Task: Open Card Card0000000350 in Board Board0000000088 in Workspace WS0000000030 in Trello. Add Member ayush98111@gmail.com to Card Card0000000350 in Board Board0000000088 in Workspace WS0000000030 in Trello. Add Yellow Label titled Label0000000350 to Card Card0000000350 in Board Board0000000088 in Workspace WS0000000030 in Trello. Add Checklist CL0000000350 to Card Card0000000350 in Board Board0000000088 in Workspace WS0000000030 in Trello. Add Dates with Start Date as May 08 2023 and Due Date as May 31 2023 to Card Card0000000350 in Board Board0000000088 in Workspace WS0000000030 in Trello
Action: Mouse moved to (363, 330)
Screenshot: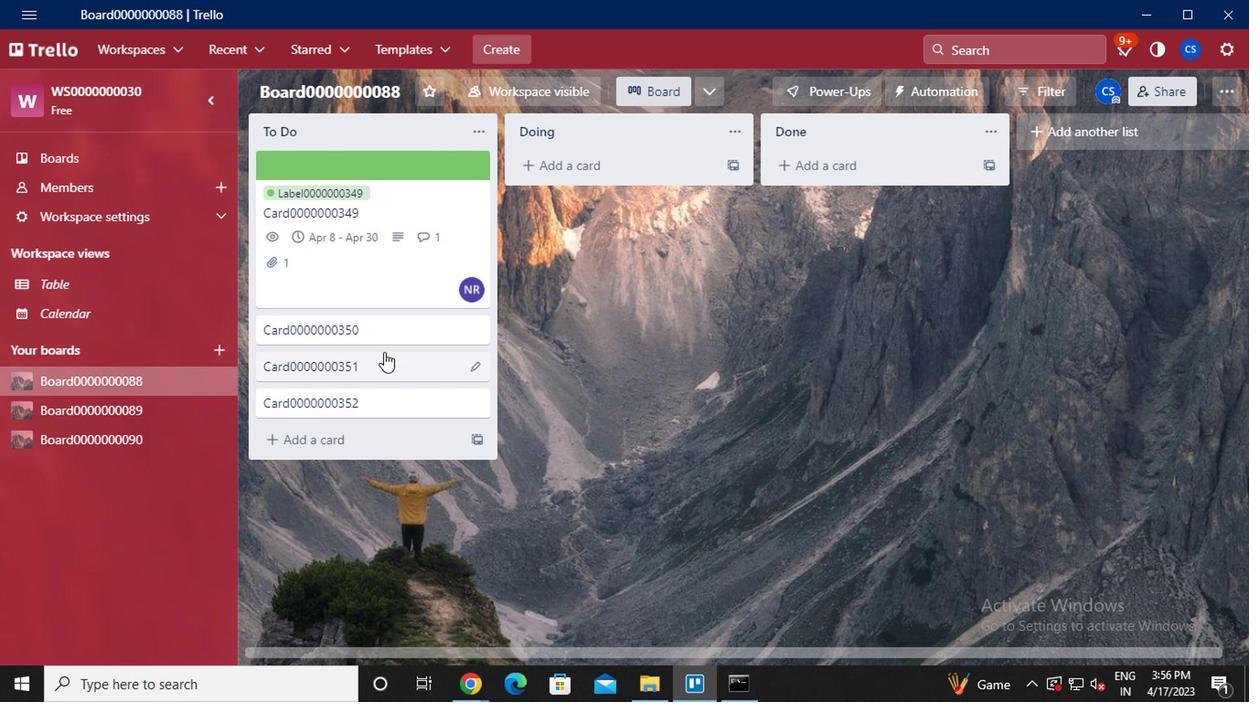 
Action: Mouse pressed left at (363, 330)
Screenshot: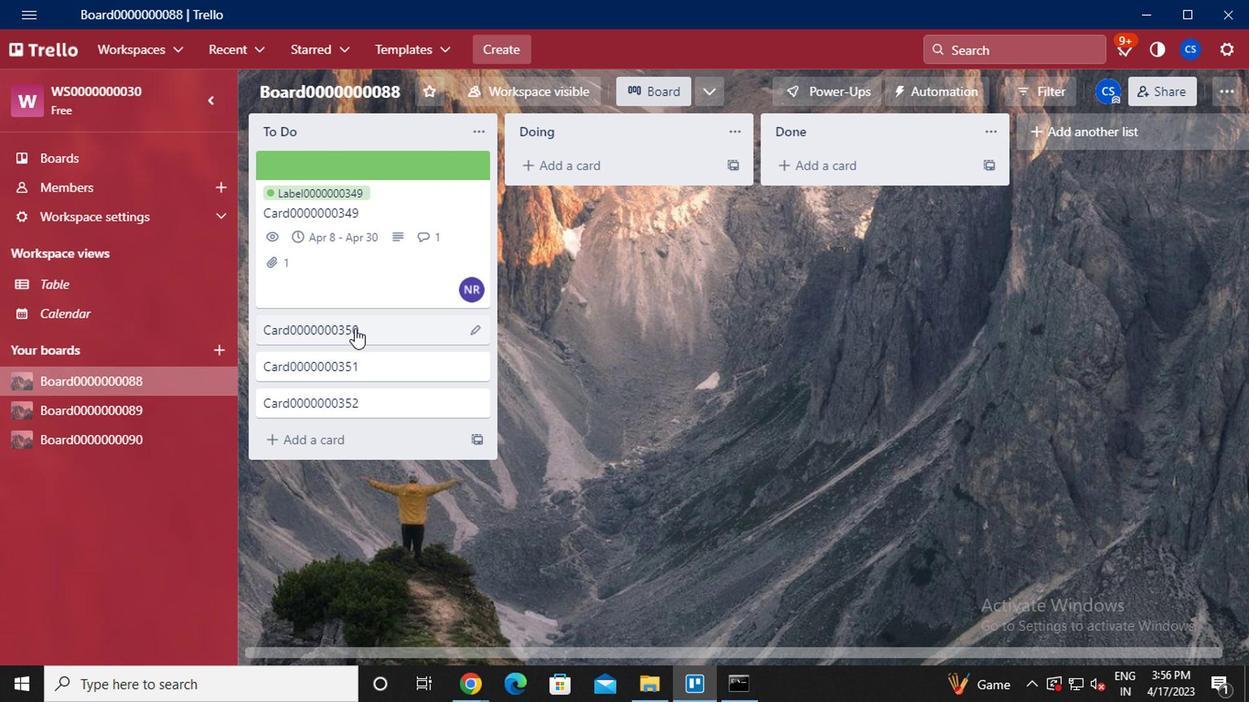 
Action: Mouse moved to (849, 182)
Screenshot: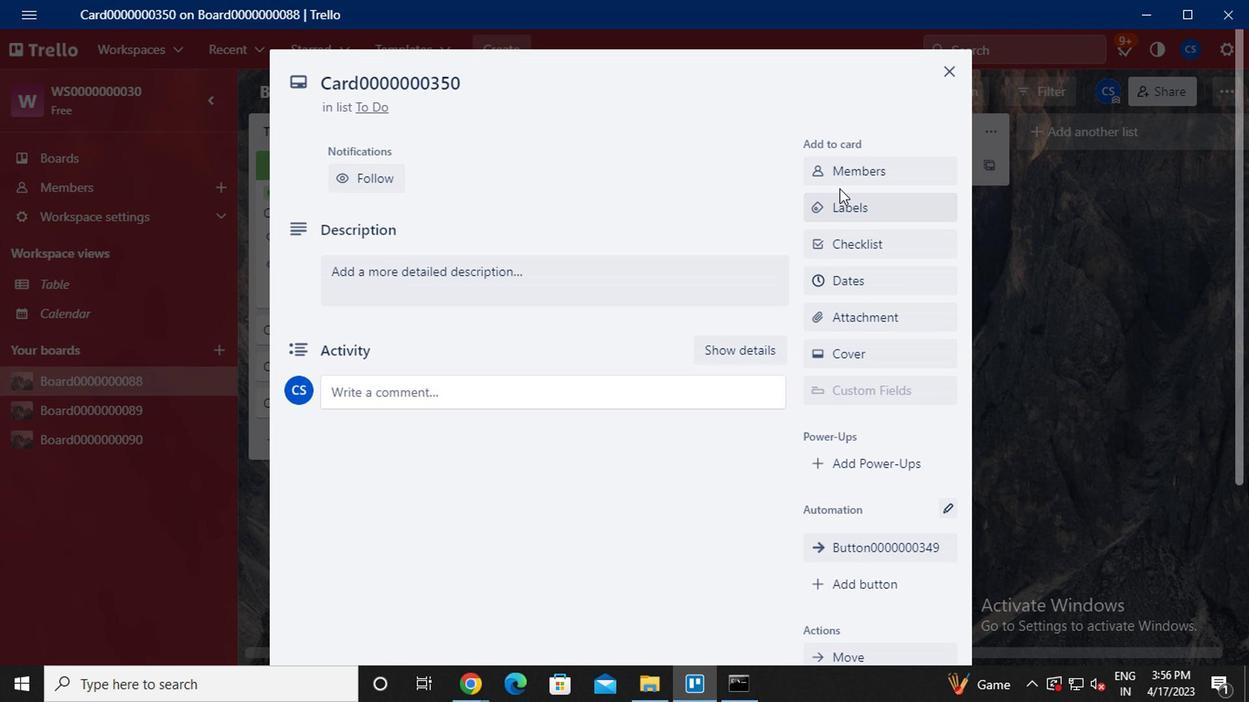 
Action: Mouse pressed left at (849, 182)
Screenshot: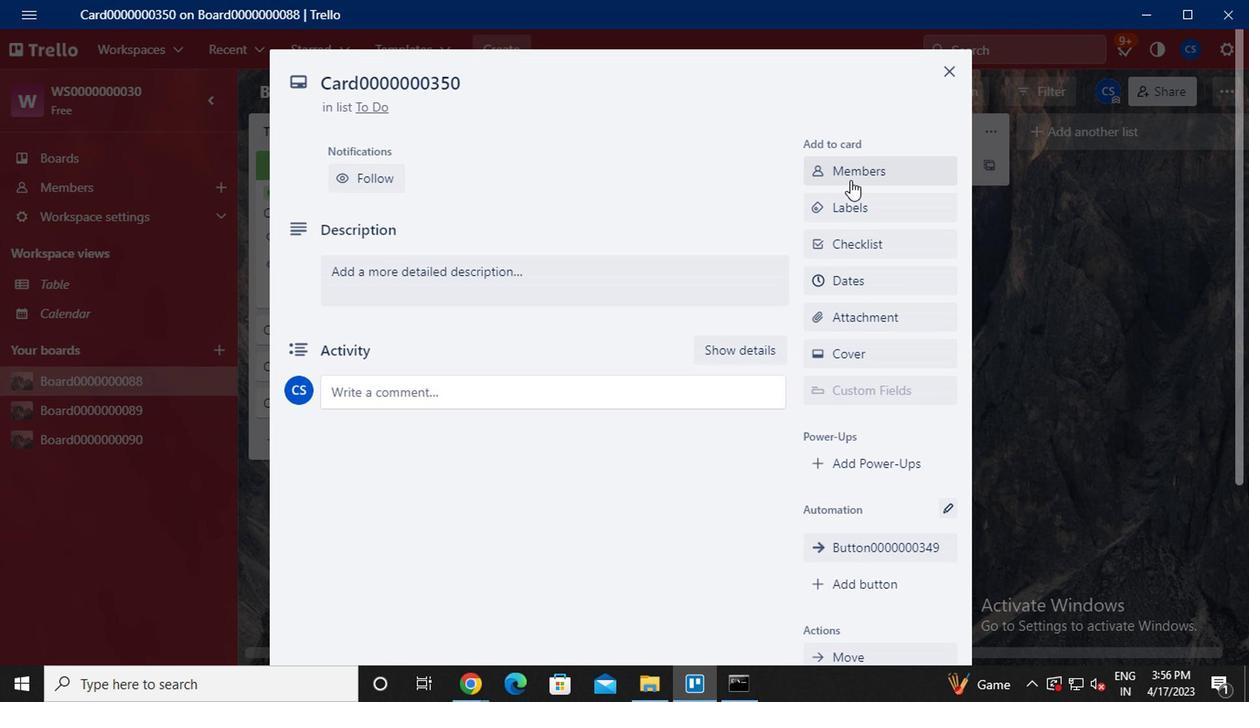 
Action: Mouse moved to (663, 251)
Screenshot: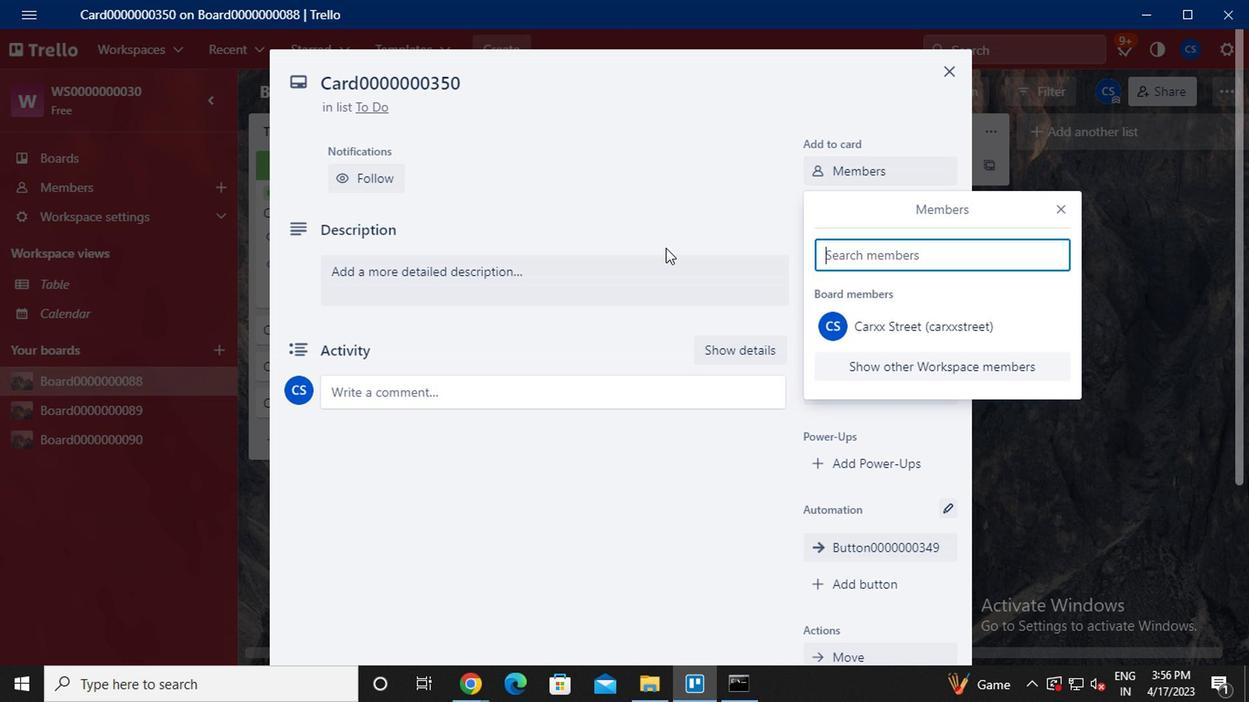 
Action: Key pressed ayush891<Key.backspace><Key.backspace><Key.backspace>98111<Key.shift>@GMAIL.COM
Screenshot: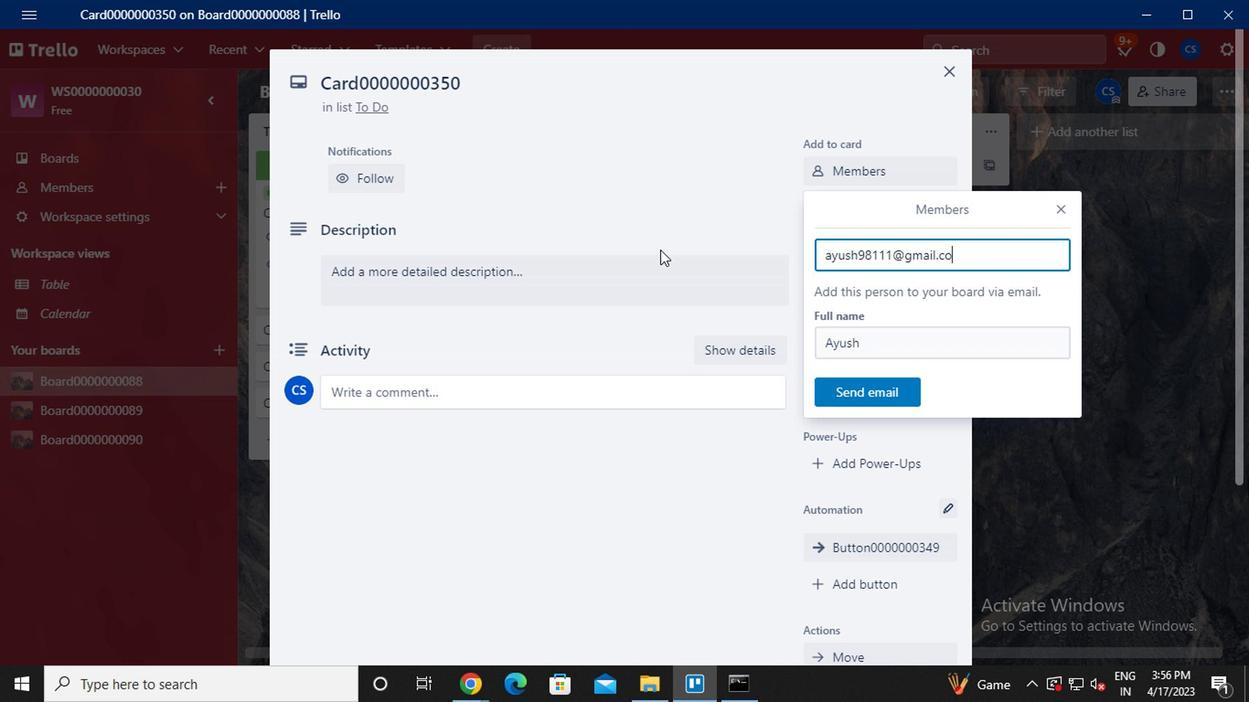 
Action: Mouse moved to (877, 404)
Screenshot: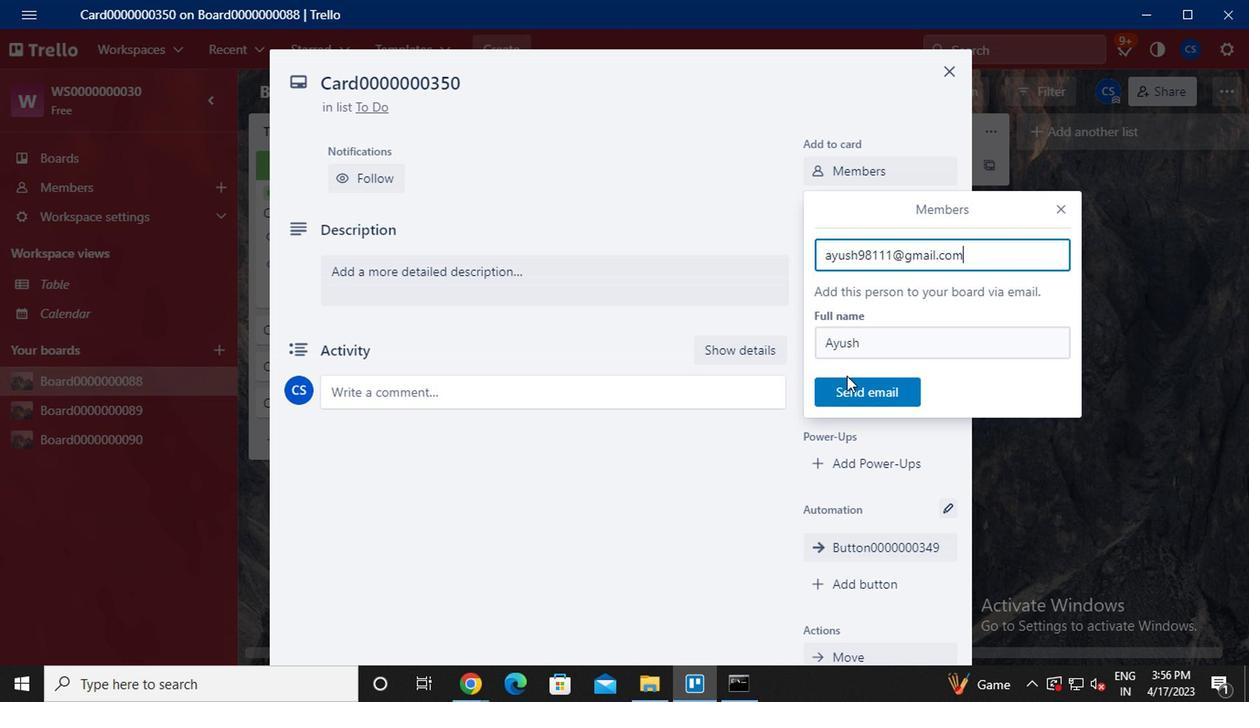 
Action: Mouse pressed left at (877, 404)
Screenshot: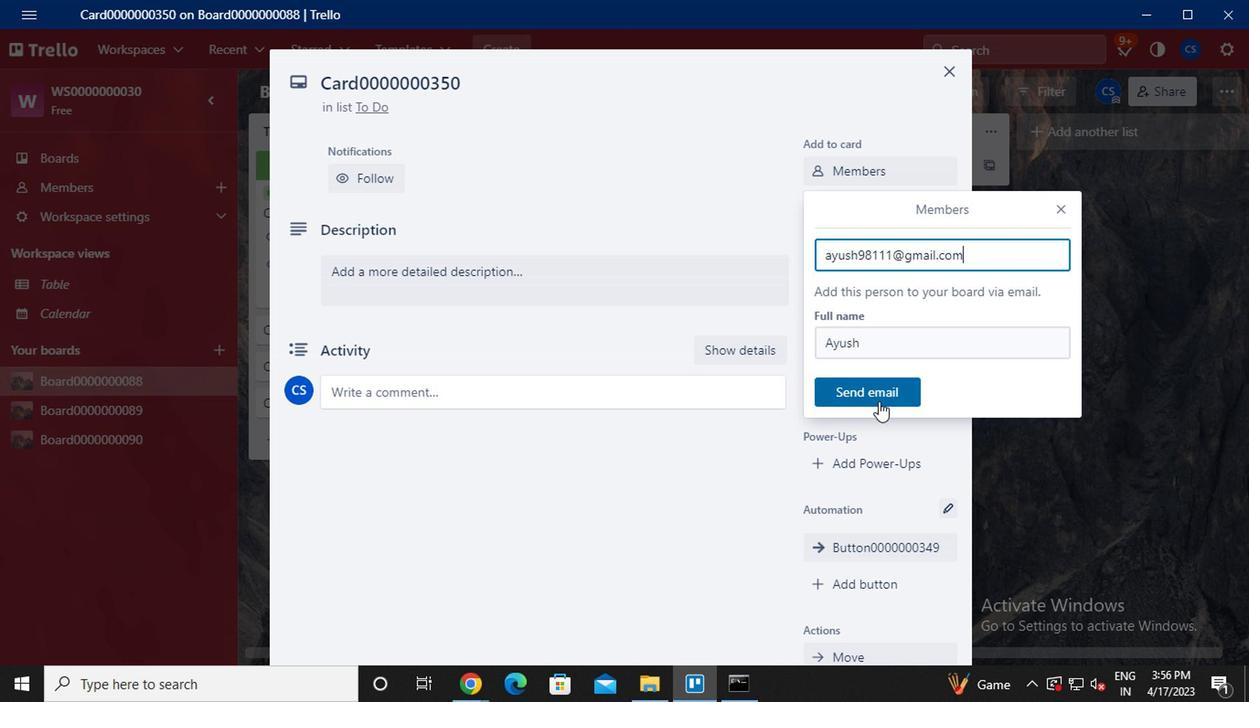 
Action: Mouse moved to (879, 214)
Screenshot: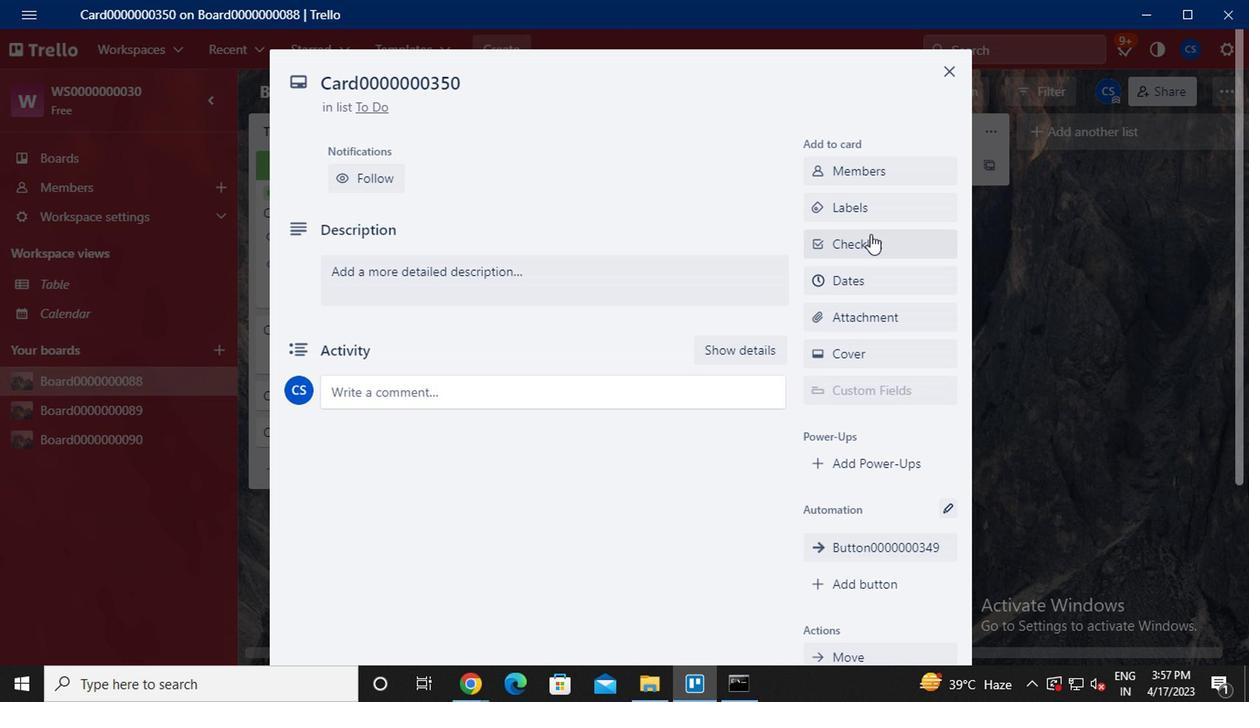 
Action: Mouse pressed left at (879, 214)
Screenshot: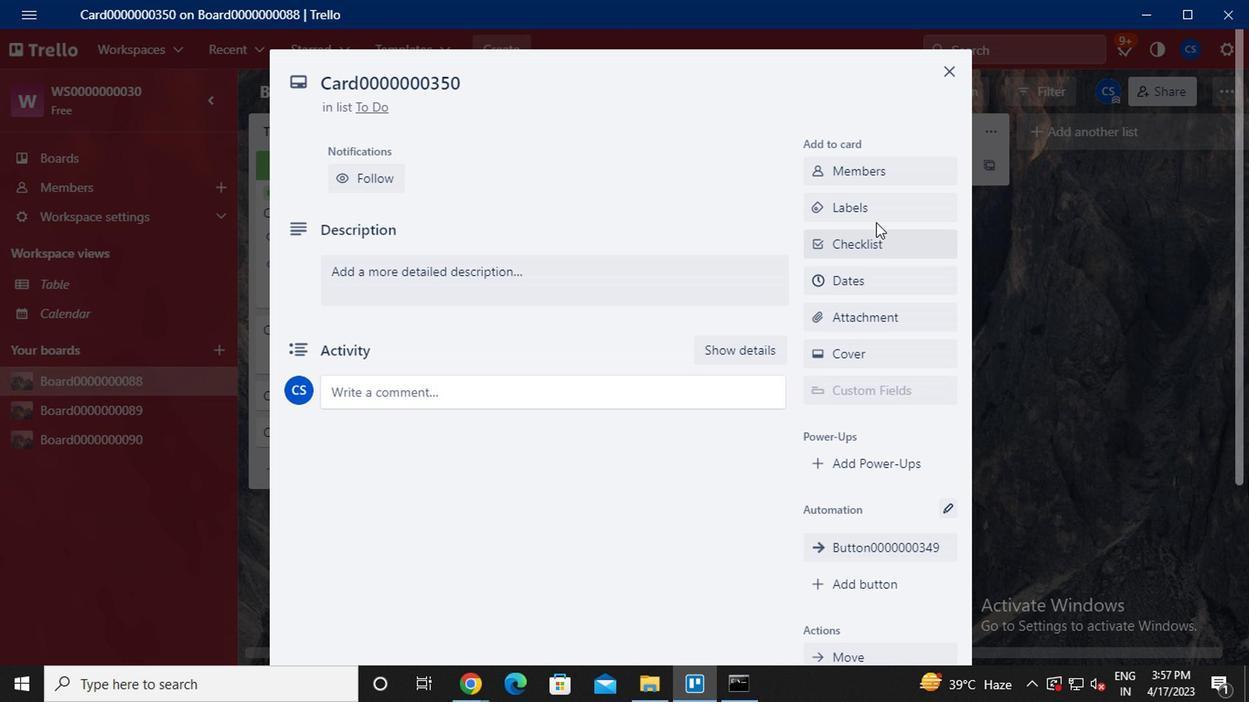 
Action: Mouse moved to (919, 449)
Screenshot: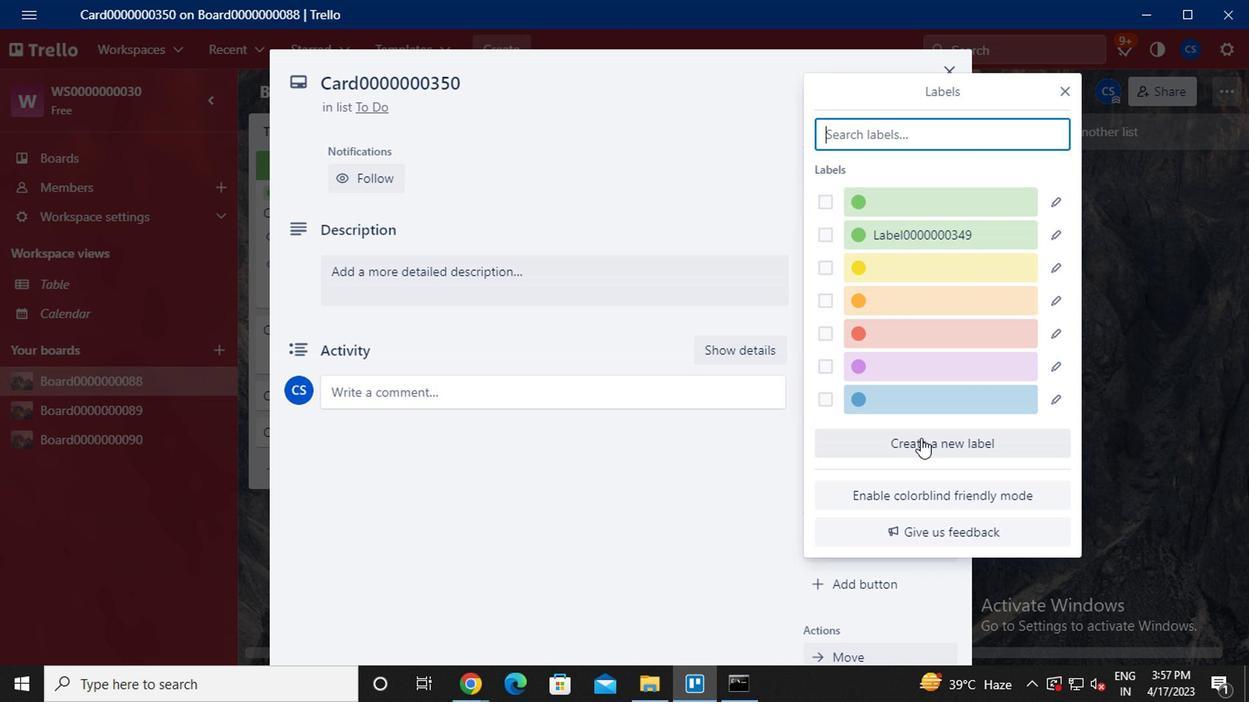 
Action: Mouse pressed left at (919, 449)
Screenshot: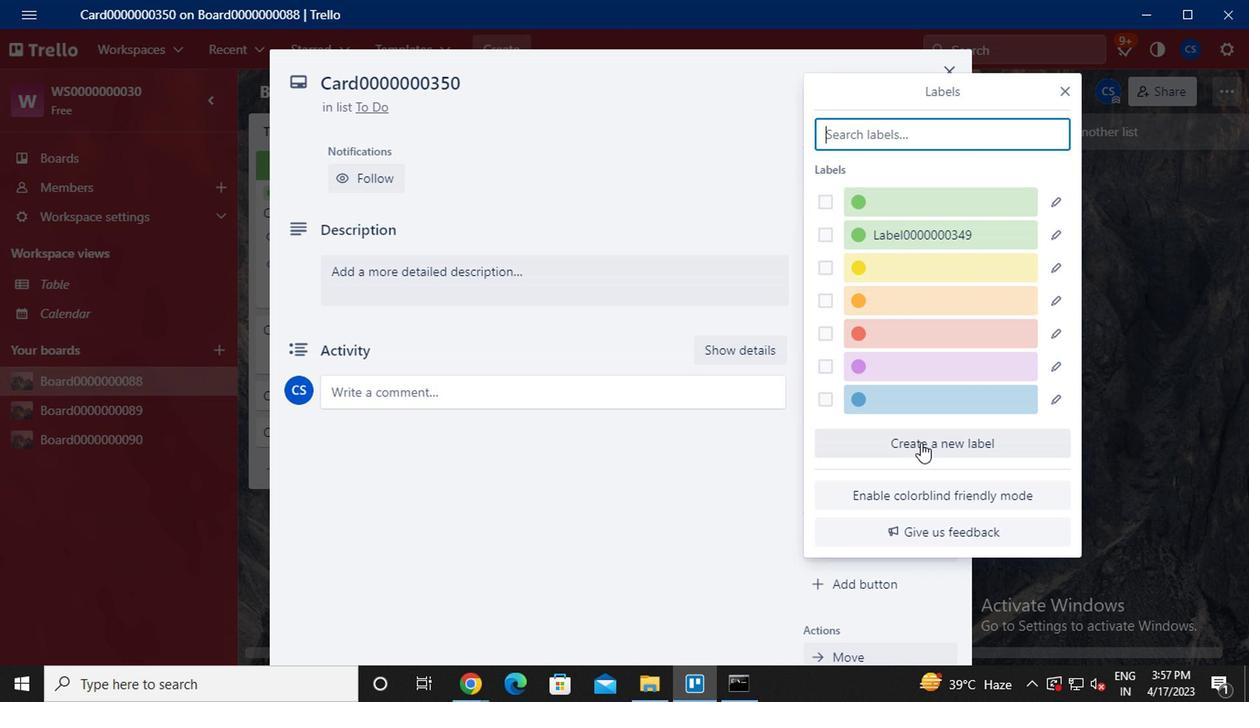 
Action: Mouse moved to (914, 344)
Screenshot: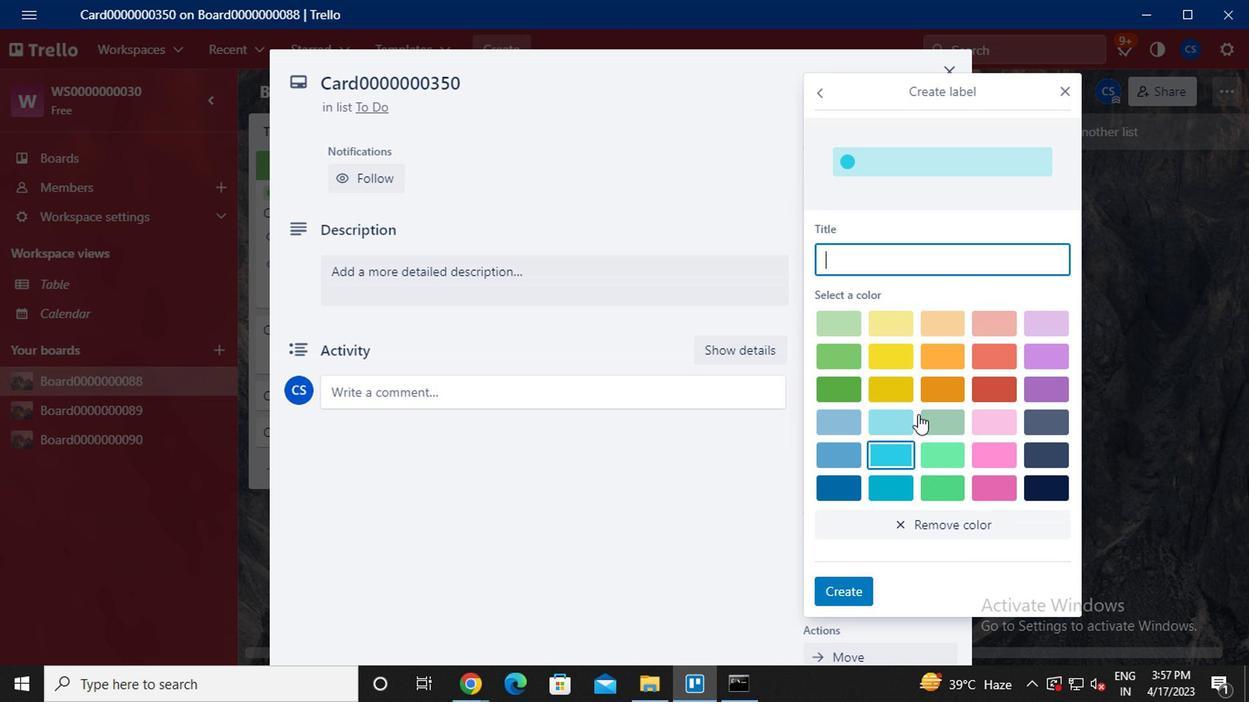 
Action: Key pressed <Key.caps_lock>L<Key.caps_lock>ABEL0000000350
Screenshot: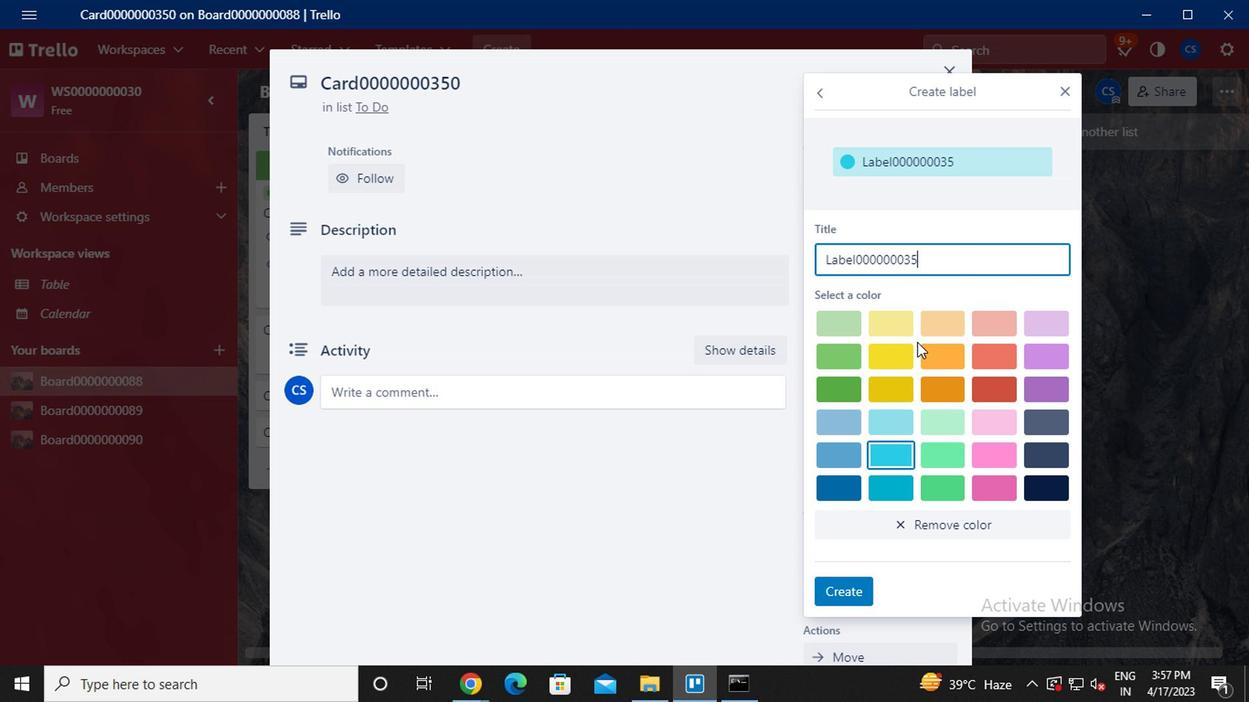 
Action: Mouse moved to (875, 357)
Screenshot: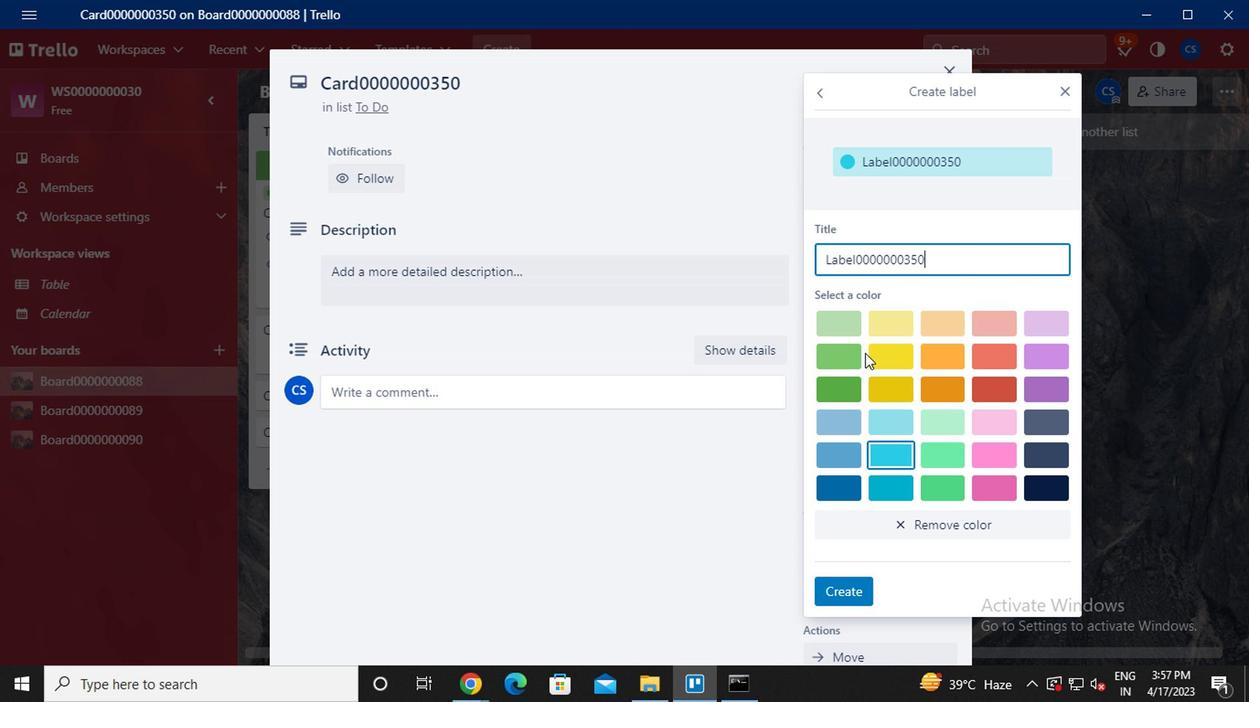 
Action: Mouse pressed left at (875, 357)
Screenshot: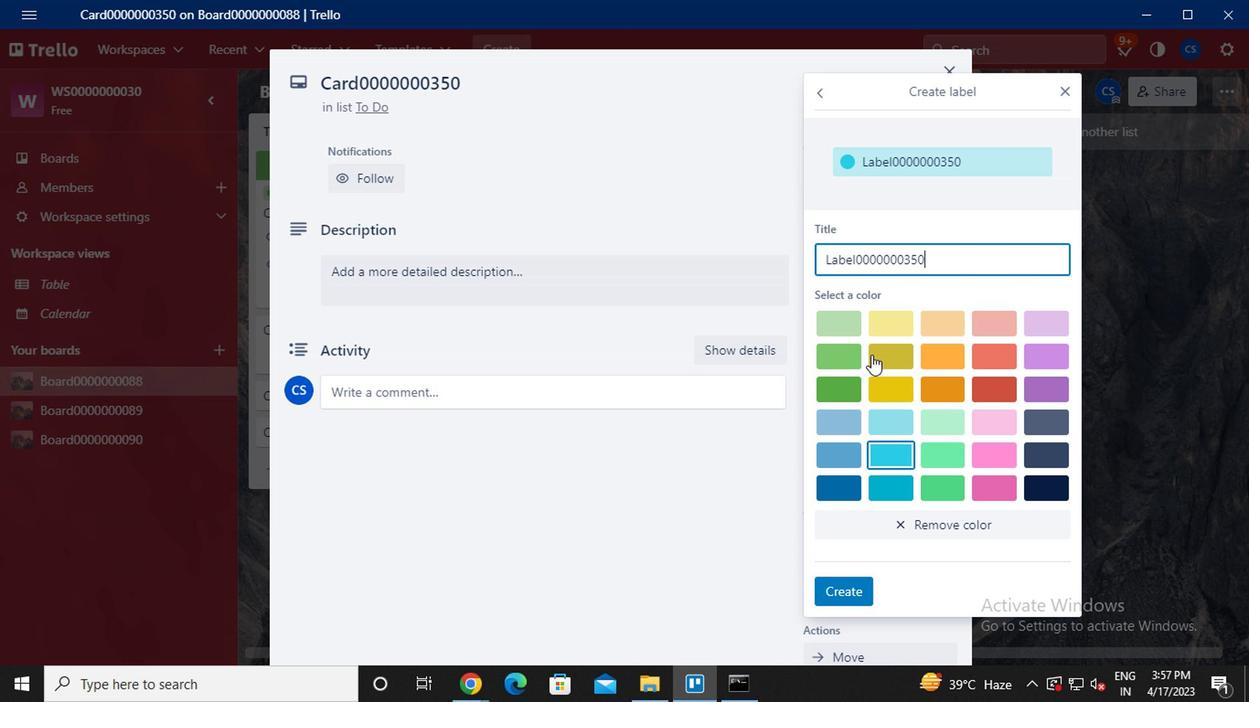 
Action: Mouse moved to (843, 594)
Screenshot: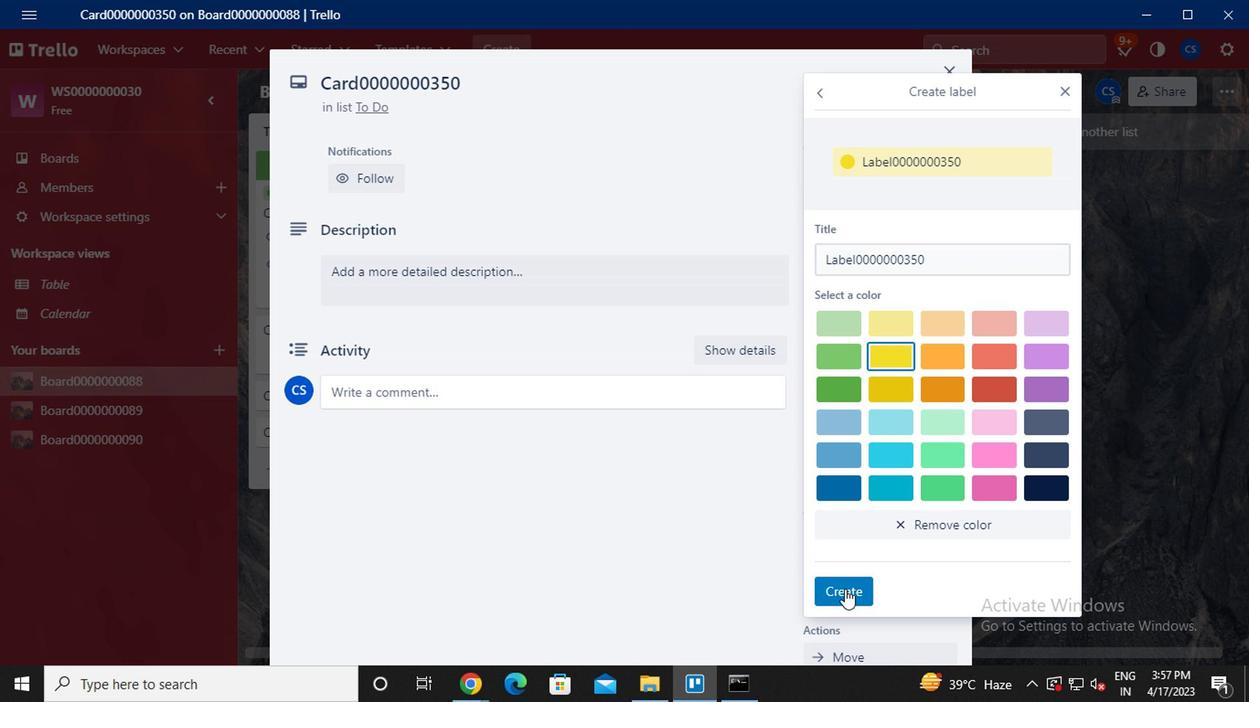 
Action: Mouse pressed left at (843, 594)
Screenshot: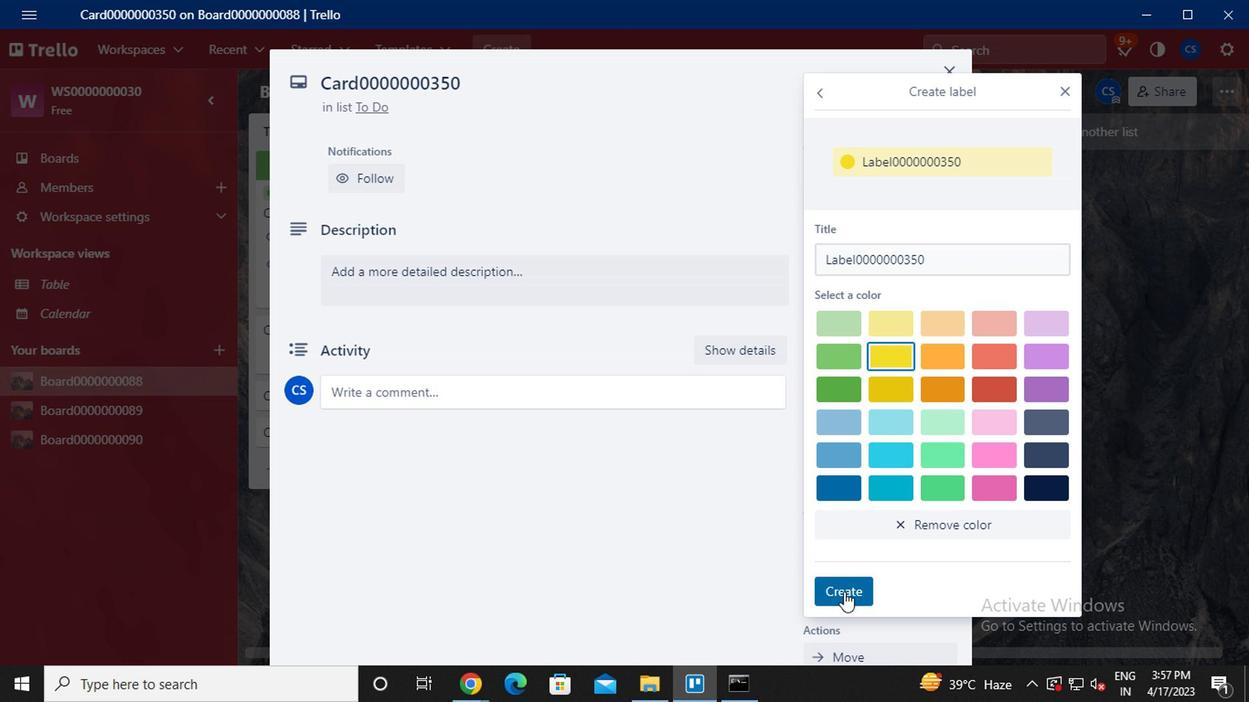 
Action: Mouse moved to (1064, 93)
Screenshot: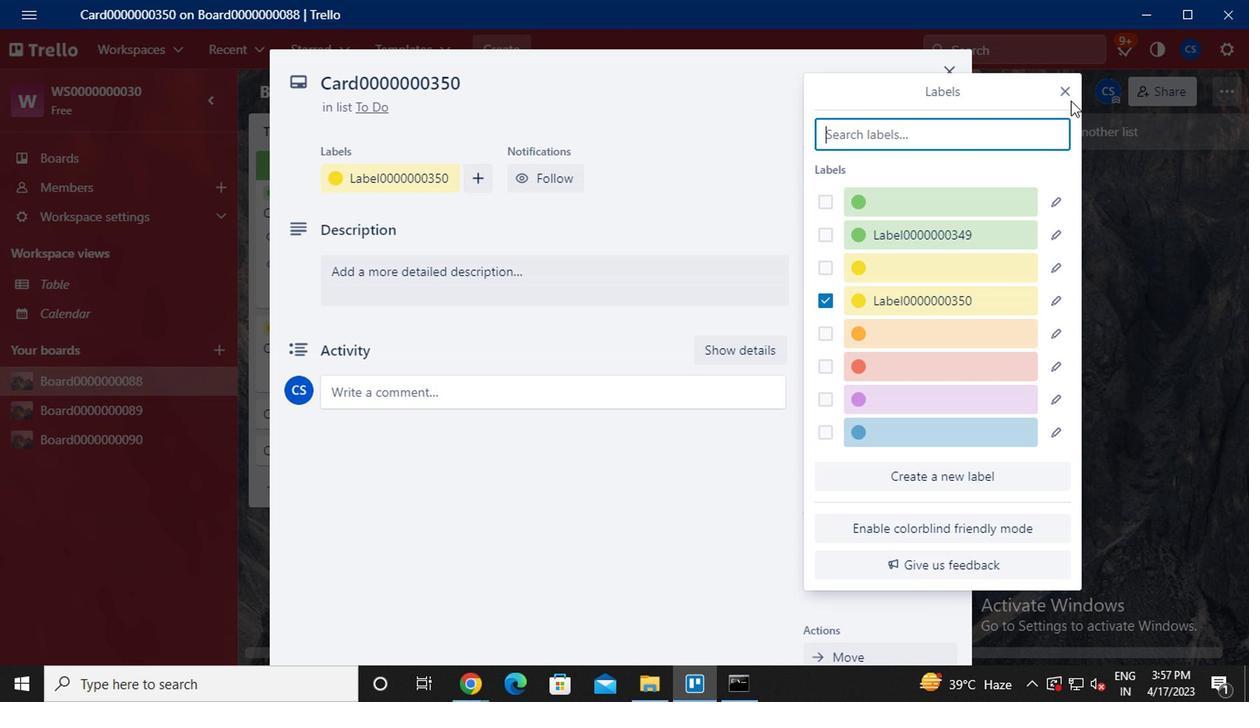 
Action: Mouse pressed left at (1064, 93)
Screenshot: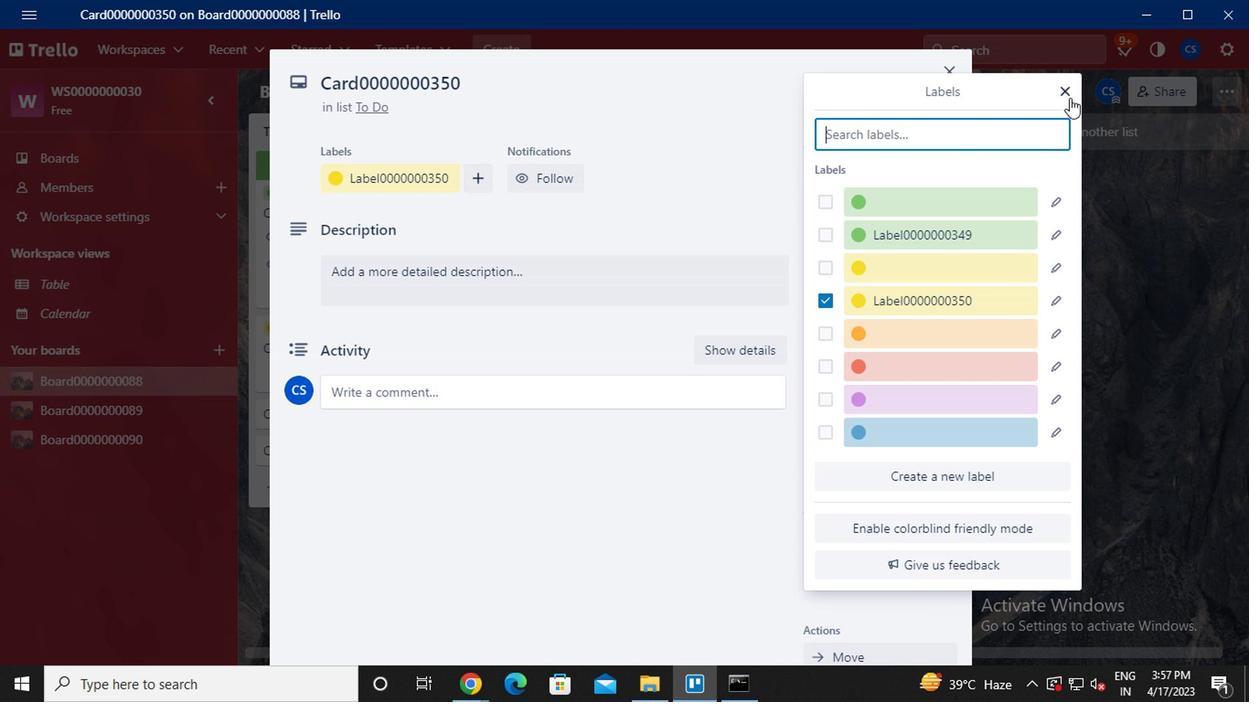 
Action: Mouse moved to (883, 236)
Screenshot: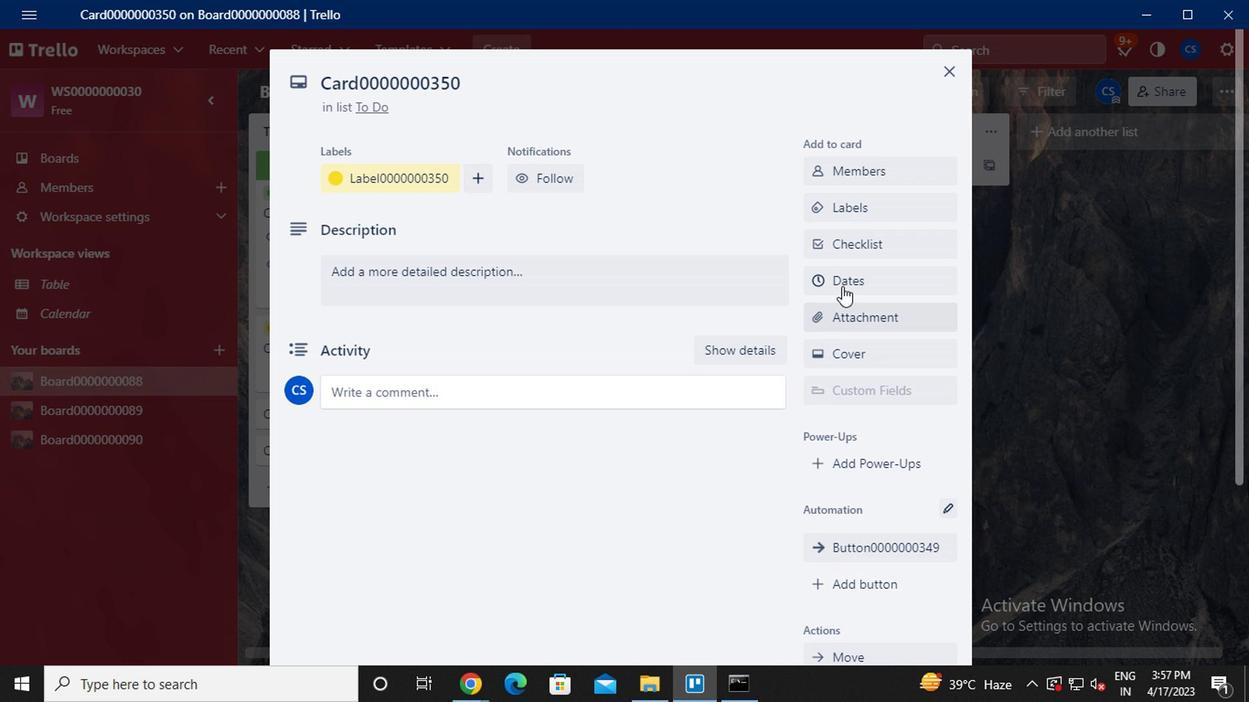 
Action: Mouse pressed left at (883, 236)
Screenshot: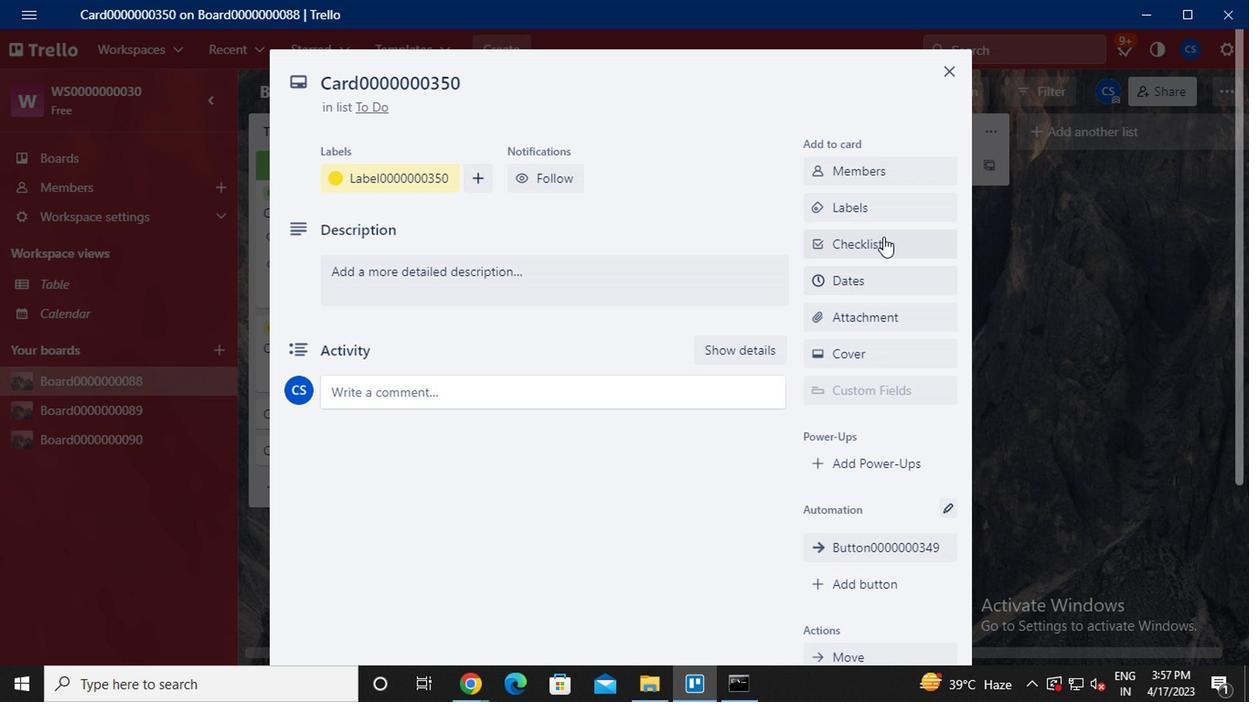 
Action: Mouse moved to (822, 333)
Screenshot: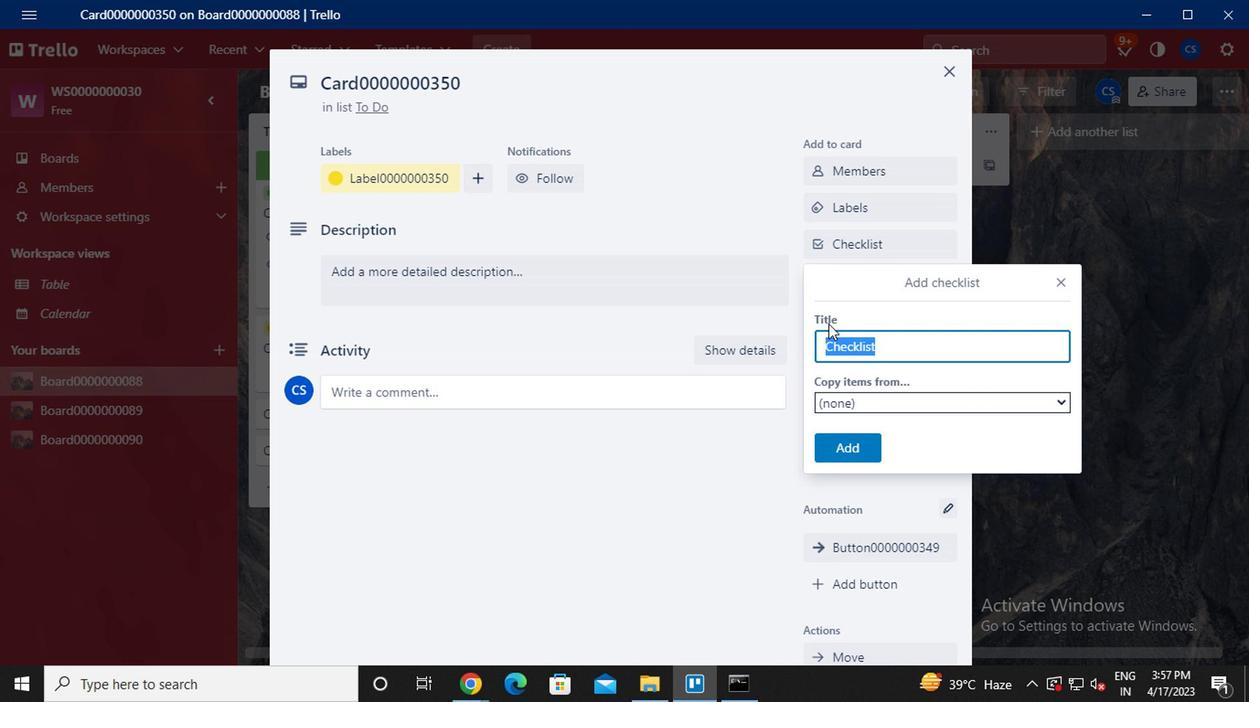 
Action: Key pressed <Key.caps_lock>CL0000000350
Screenshot: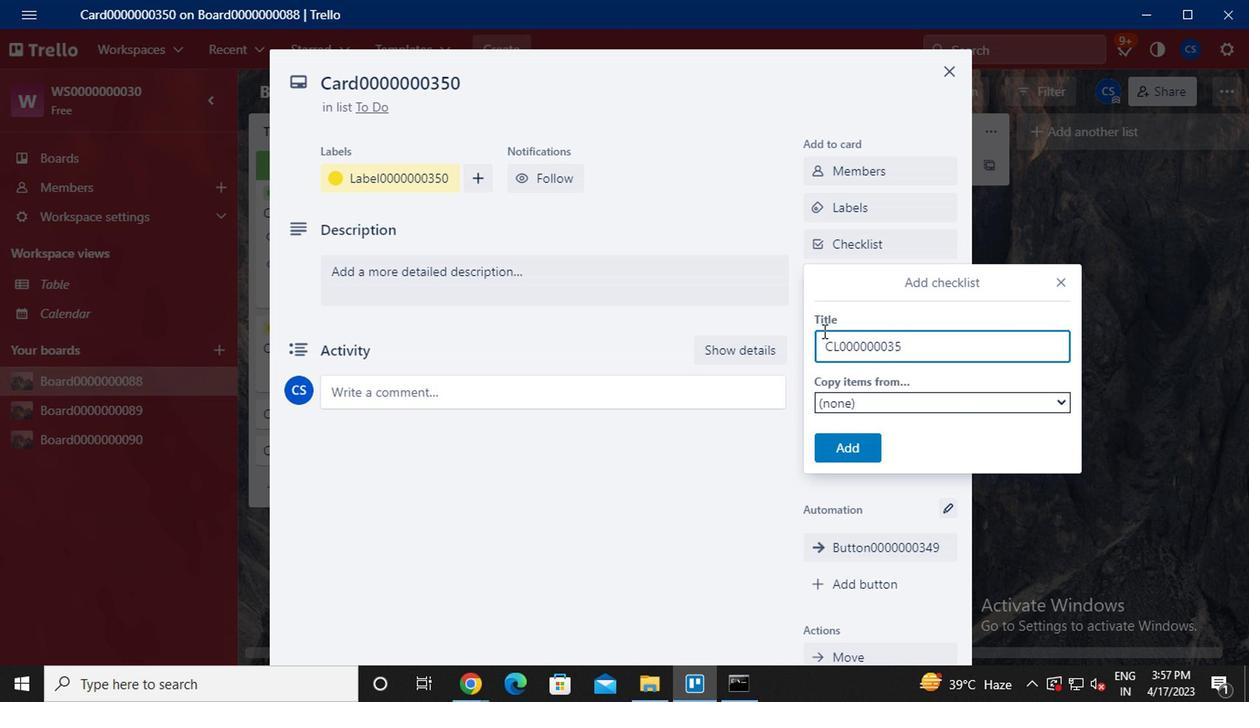 
Action: Mouse moved to (855, 454)
Screenshot: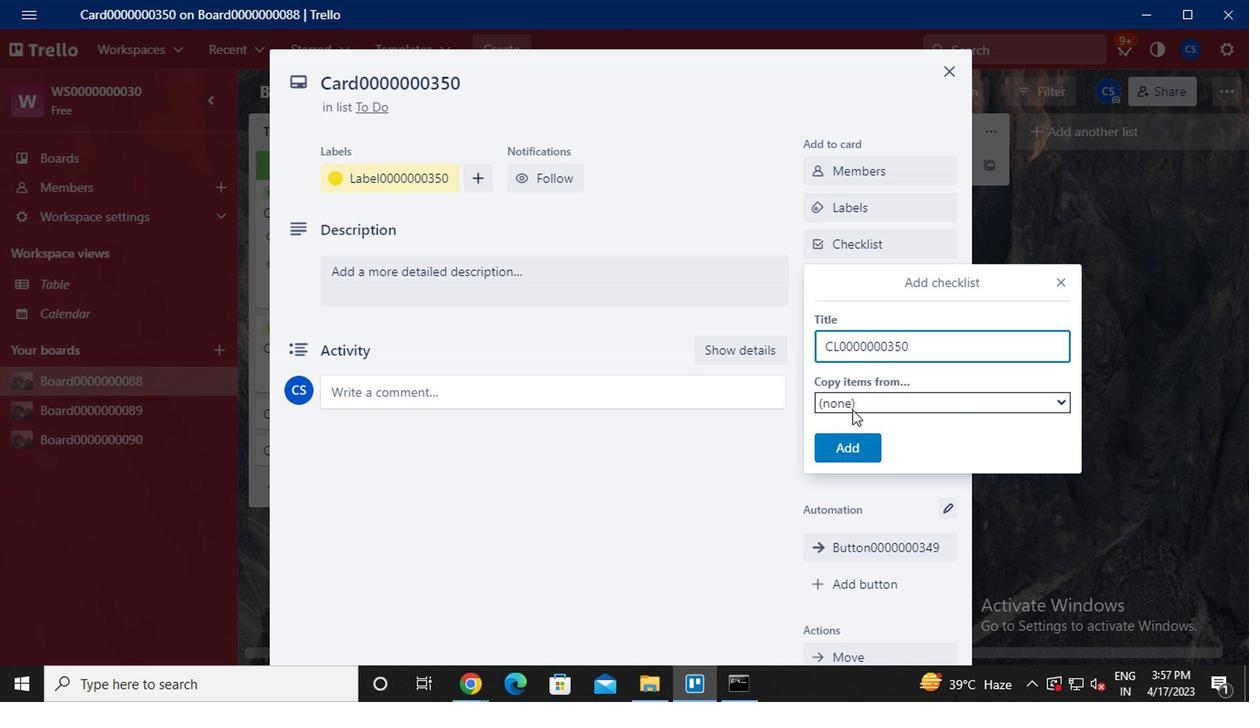 
Action: Mouse pressed left at (855, 454)
Screenshot: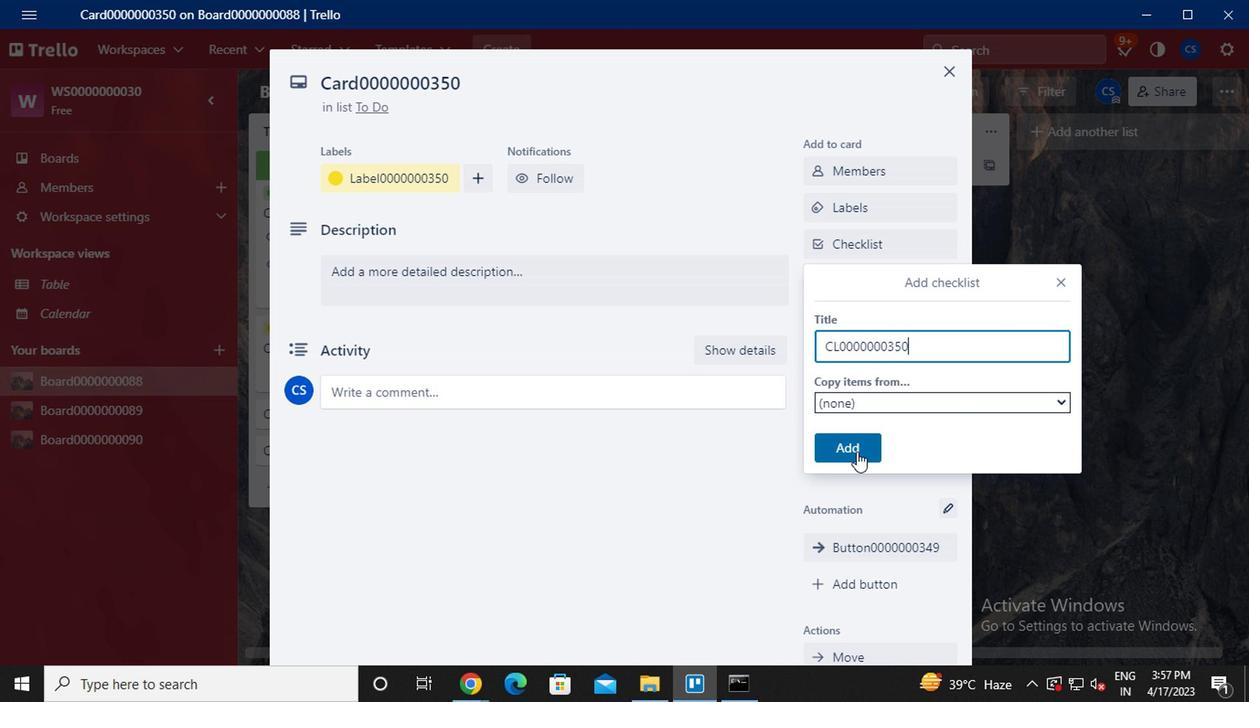 
Action: Mouse moved to (864, 288)
Screenshot: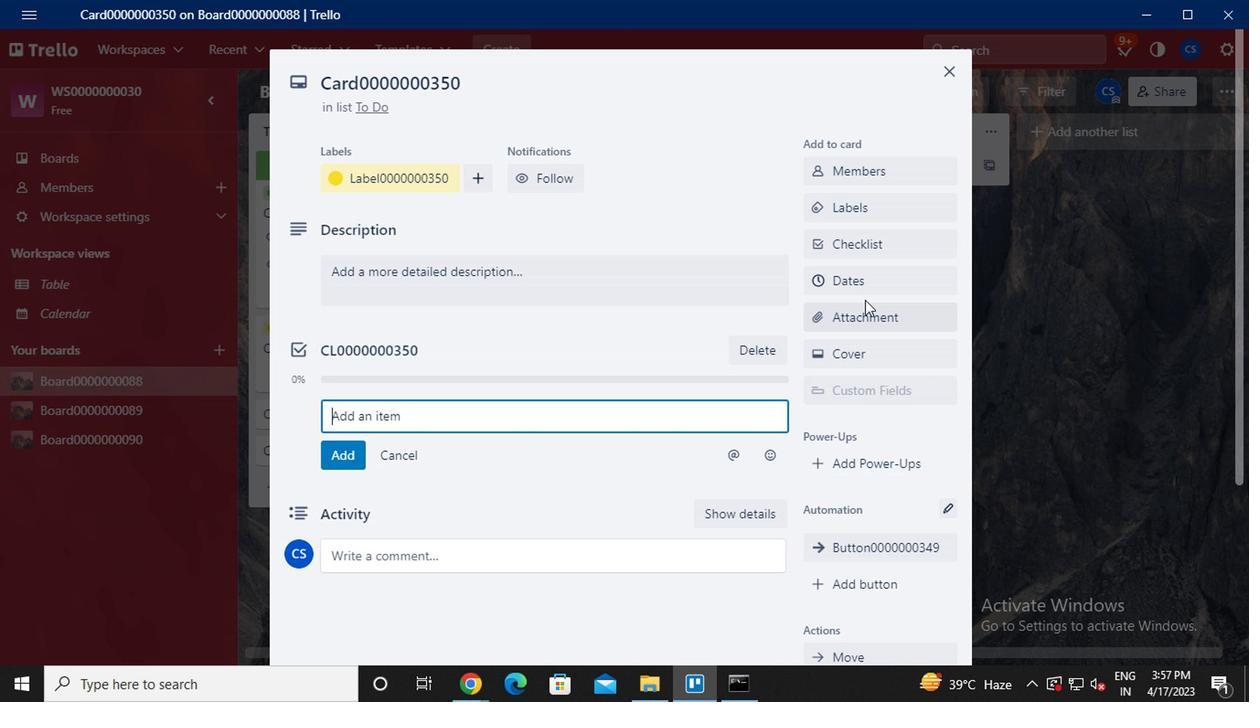 
Action: Mouse pressed left at (864, 288)
Screenshot: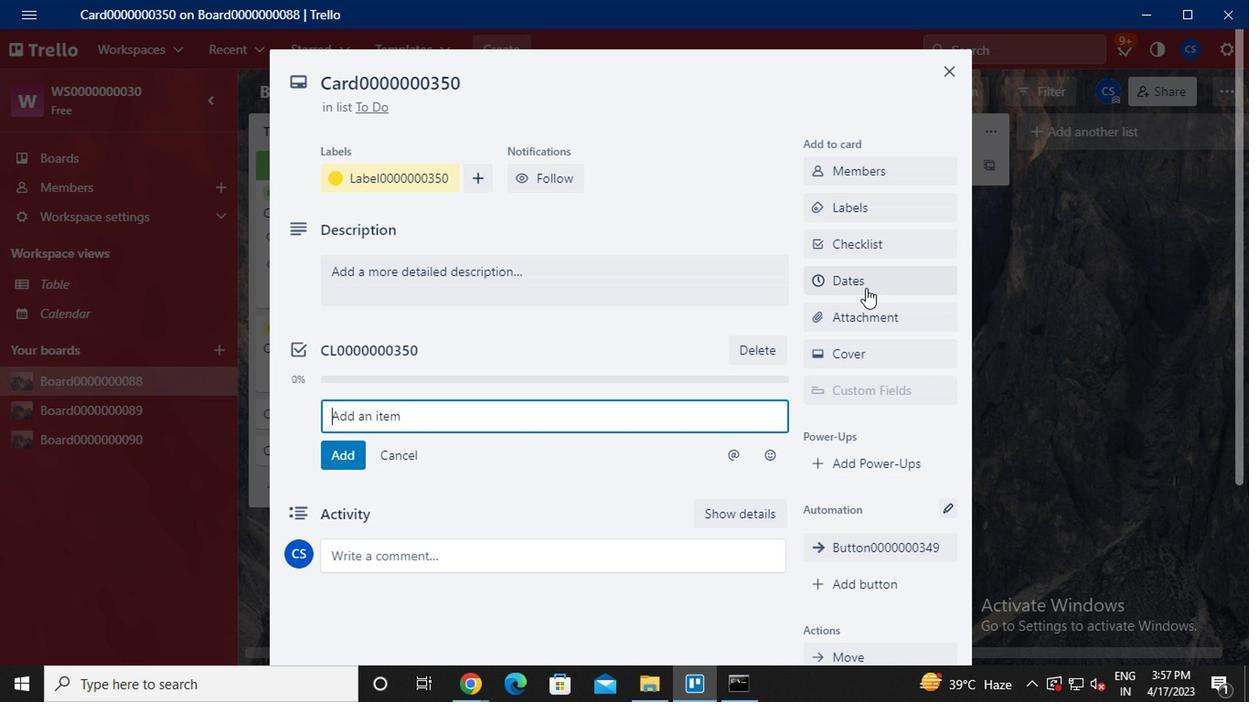 
Action: Mouse moved to (824, 426)
Screenshot: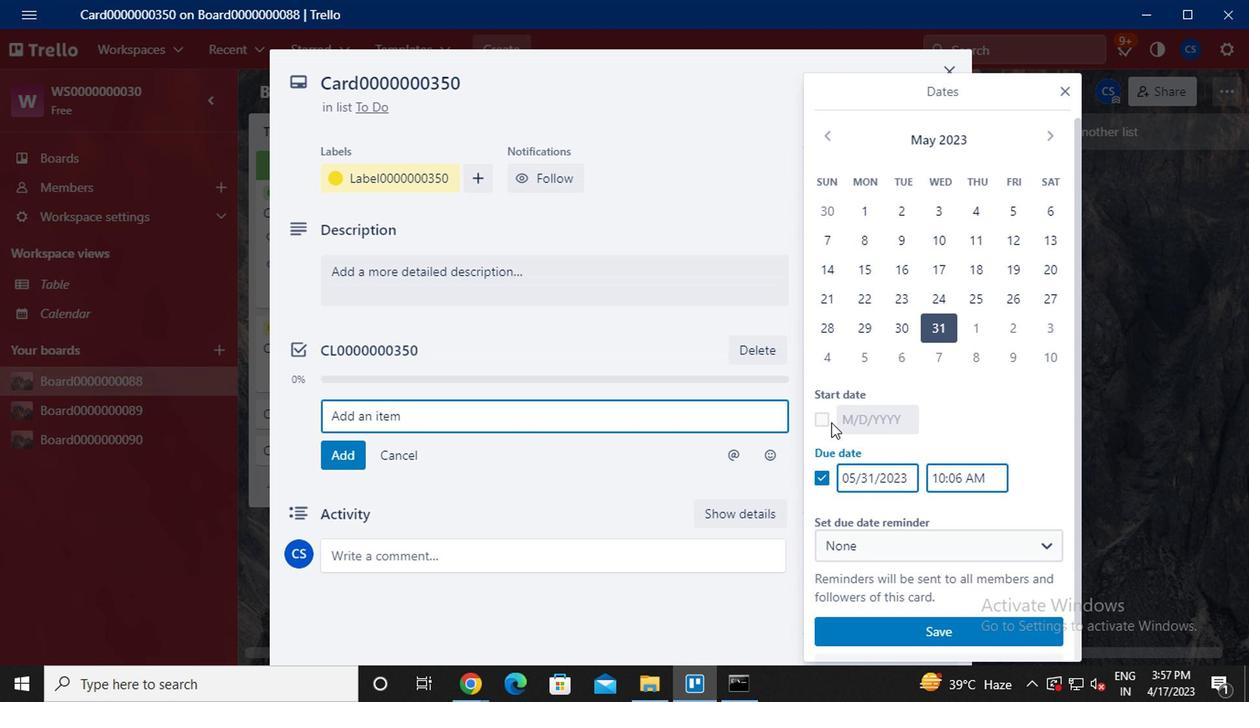 
Action: Mouse pressed left at (824, 426)
Screenshot: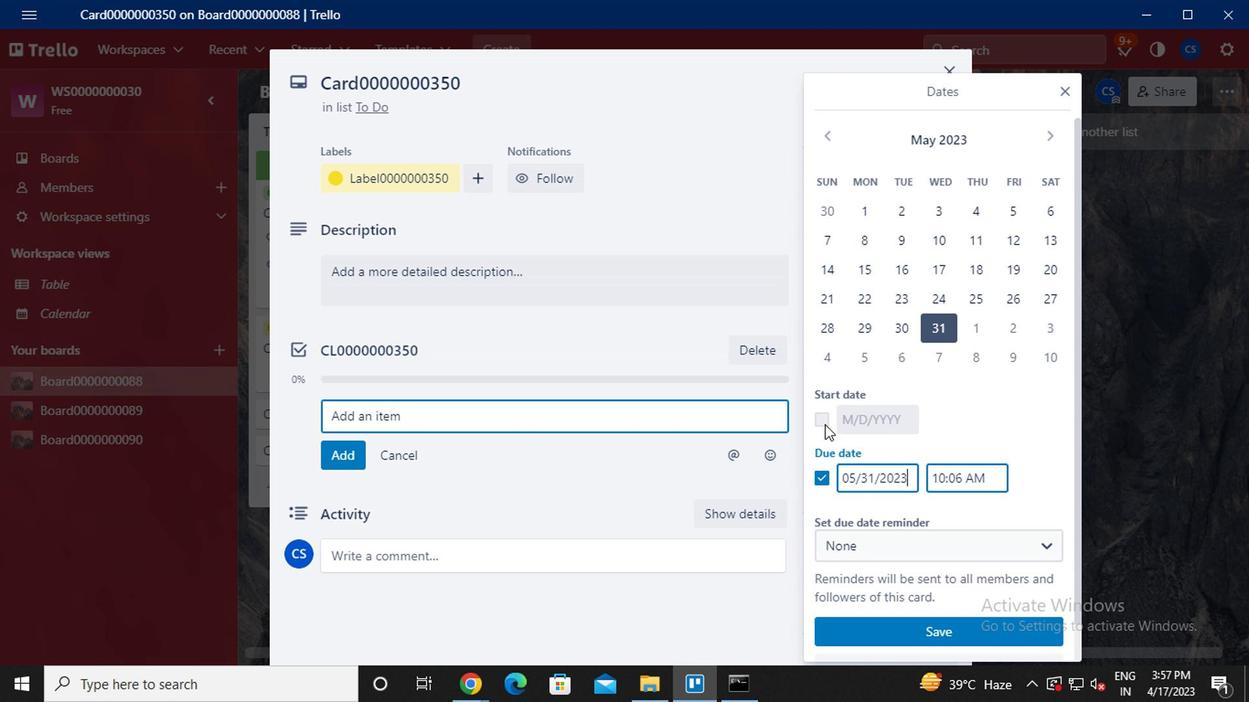 
Action: Mouse moved to (860, 240)
Screenshot: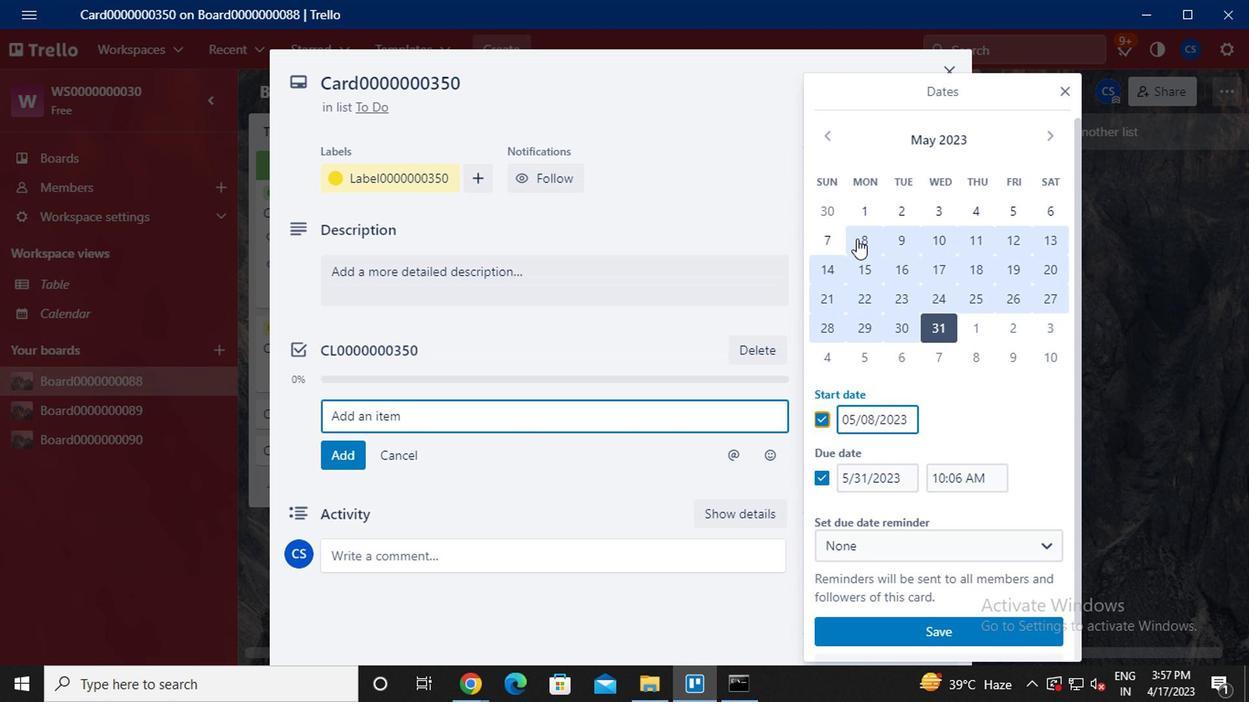 
Action: Mouse pressed left at (860, 240)
Screenshot: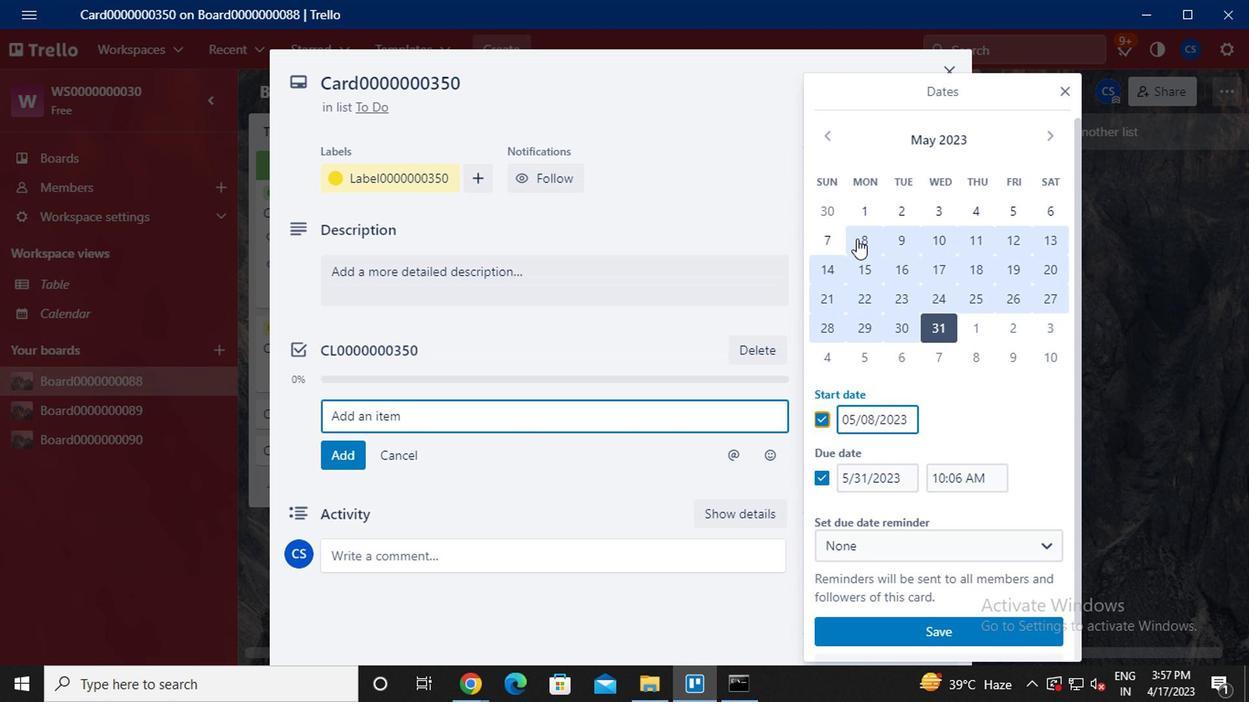 
Action: Mouse moved to (939, 331)
Screenshot: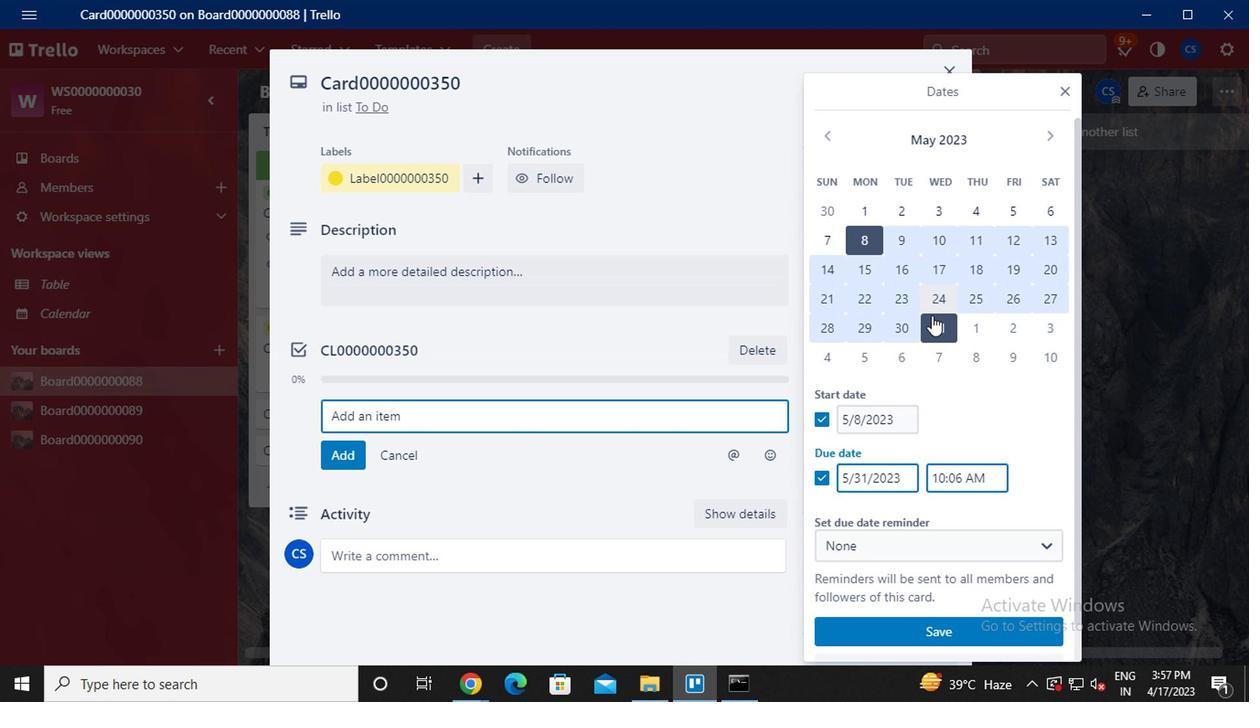 
Action: Mouse pressed left at (939, 331)
Screenshot: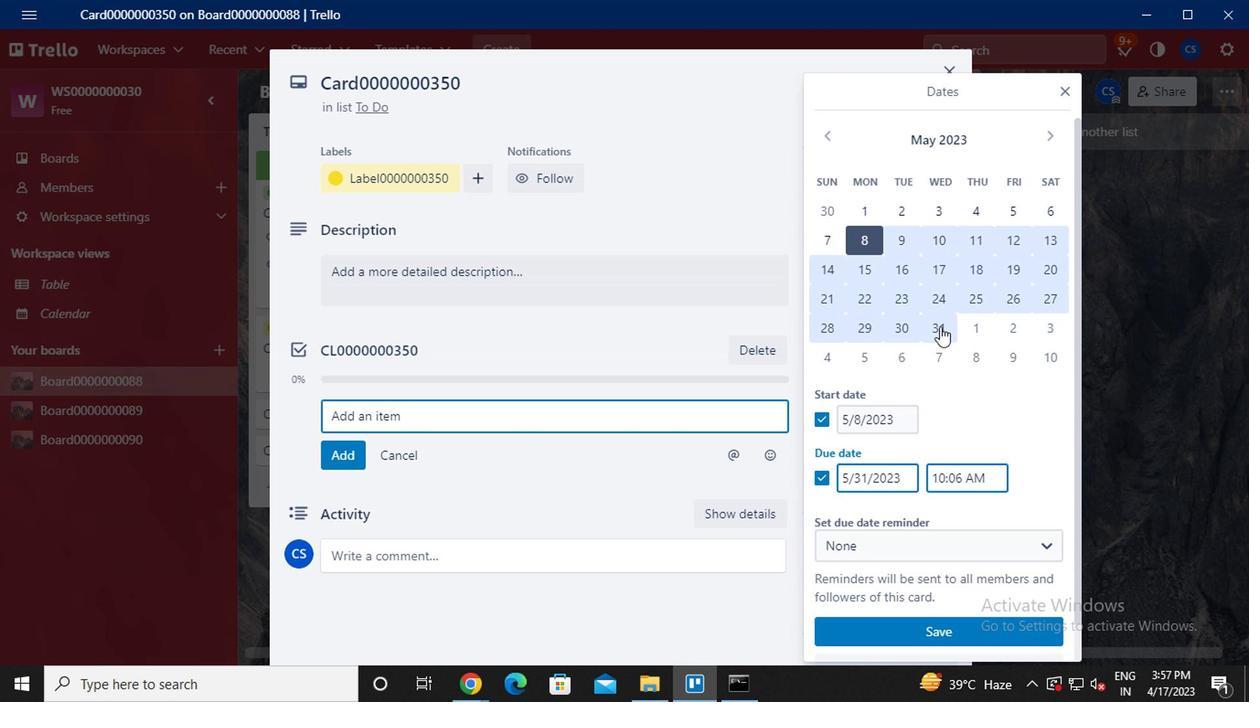 
Action: Mouse moved to (938, 332)
Screenshot: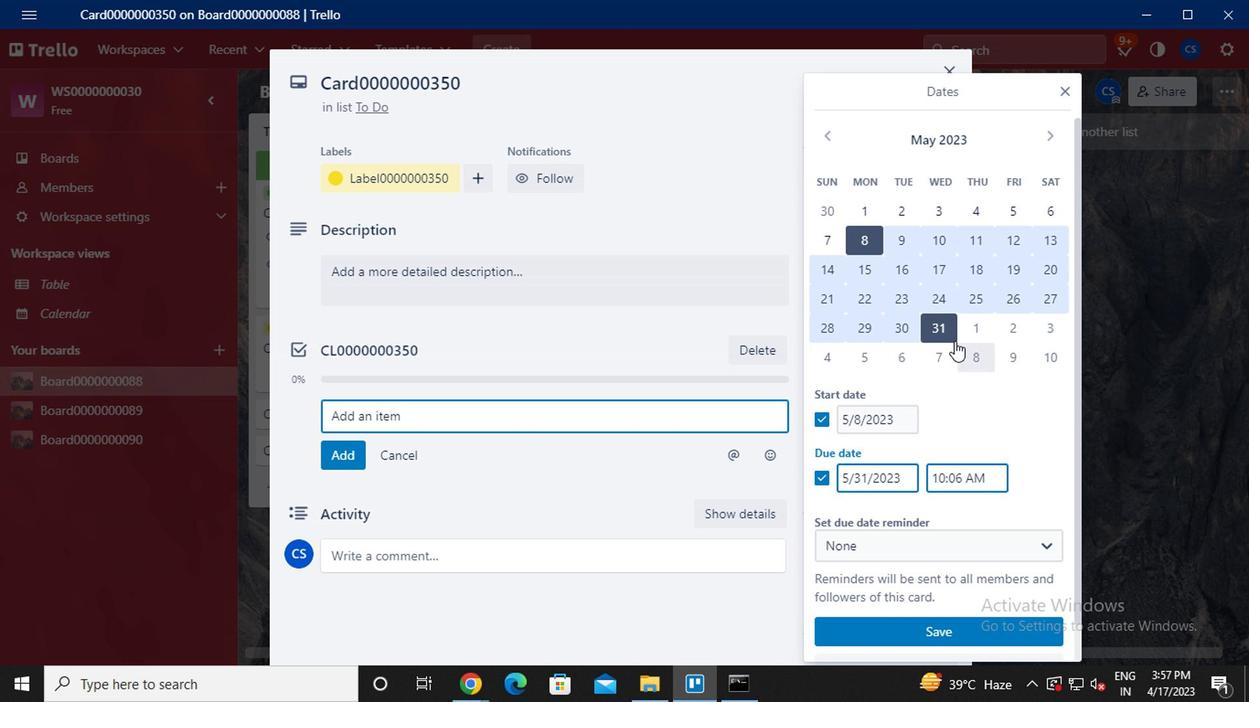 
Action: Mouse pressed left at (938, 332)
Screenshot: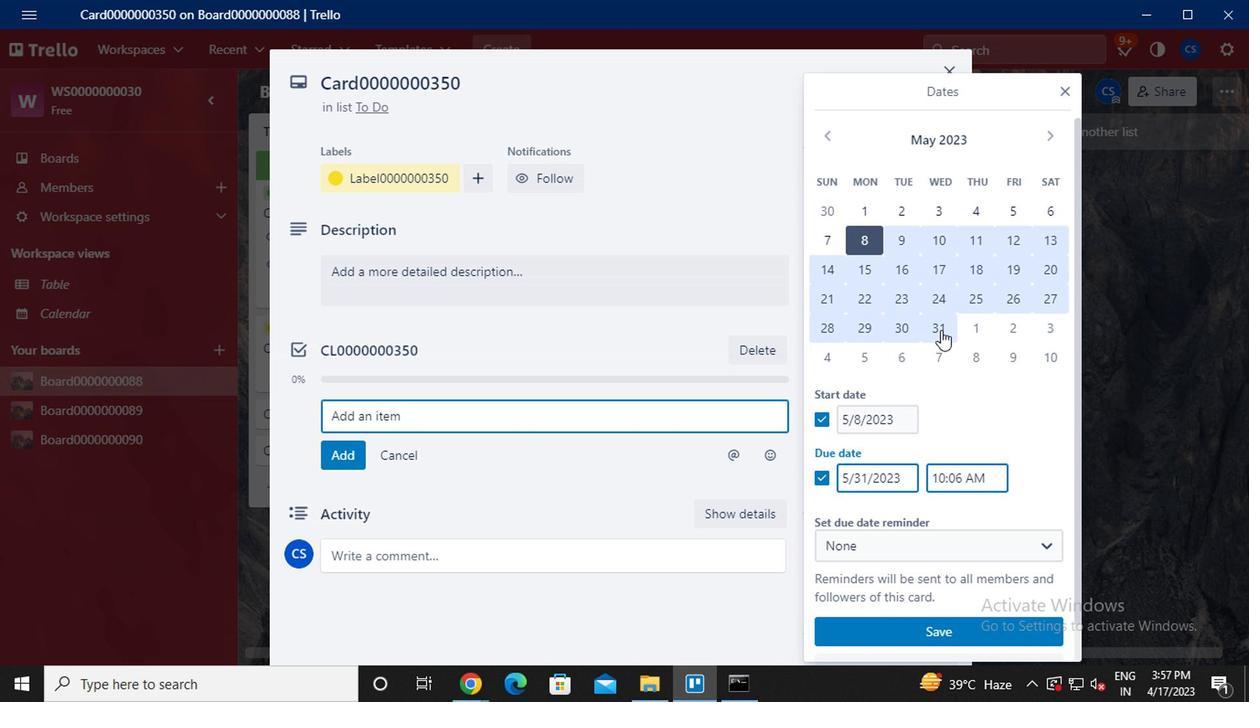 
Action: Mouse moved to (936, 631)
Screenshot: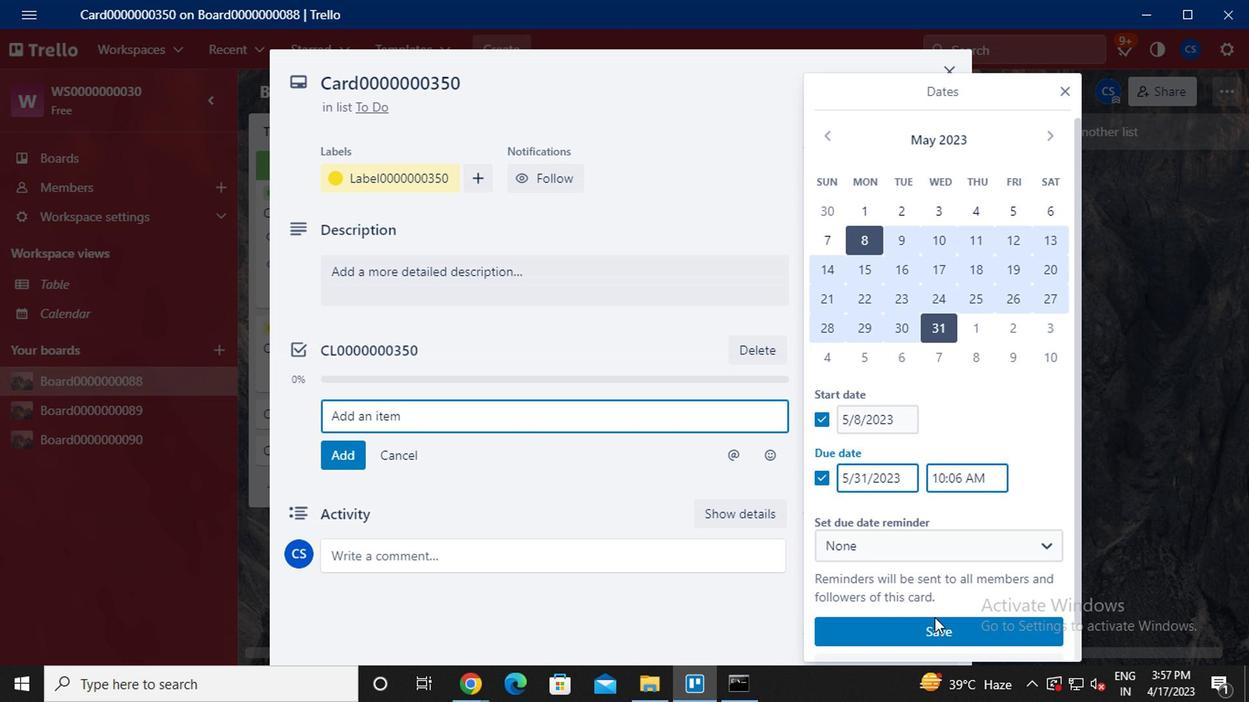
Action: Mouse pressed left at (936, 631)
Screenshot: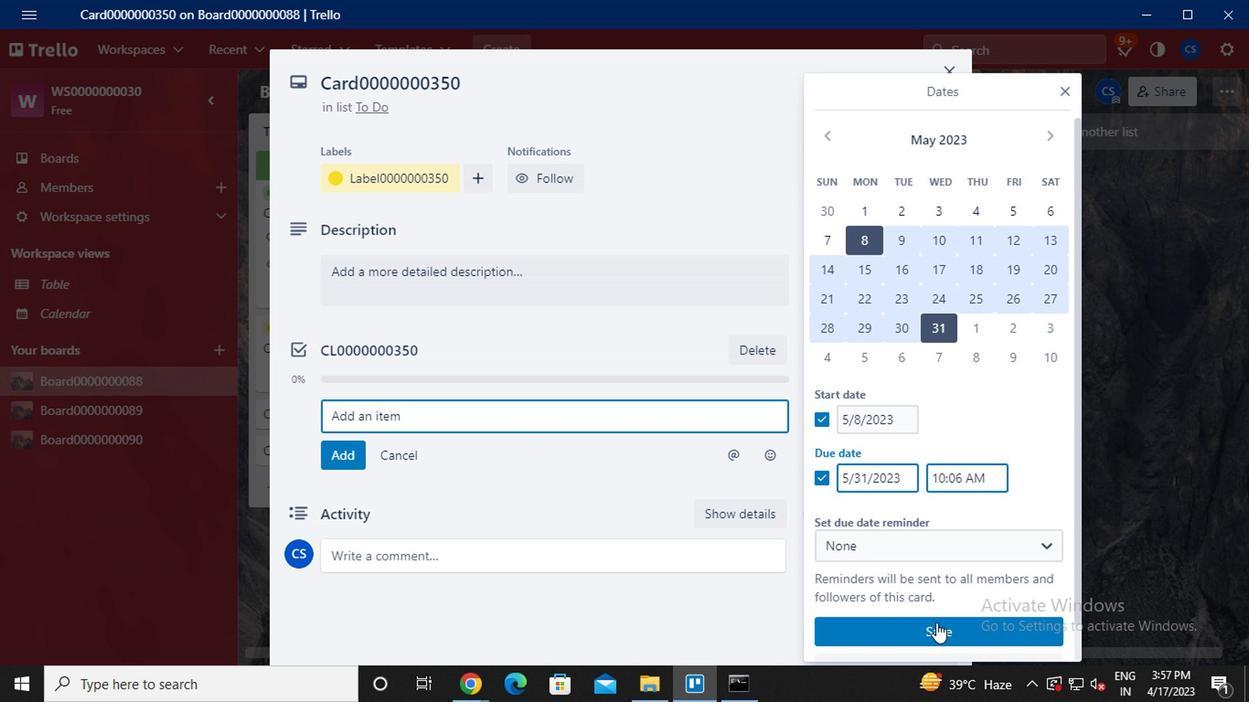 
Action: Mouse moved to (807, 470)
Screenshot: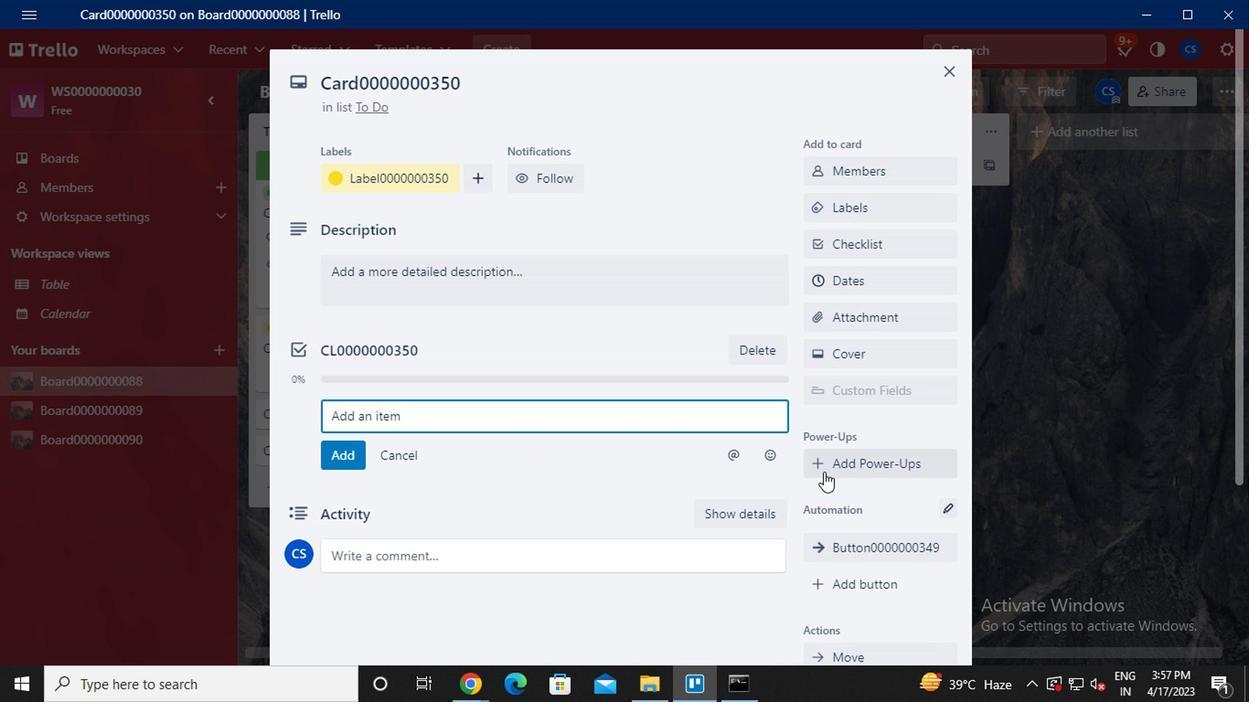 
